 Task: Open Card Email Marketing Campaign Review in Board Voice of Customer Customer Feedback and Complaint Analysis and Reporting to Workspace Alternative Dispute Resolution Services and add a team member Softage.1@softage.net, a label Blue, a checklist Organic Farming, an attachment from your computer, a color Blue and finally, add a card description 'Create and send out employee satisfaction survey on workplace culture' and a comment 'Given the potential impact of this task on our company environmental impact, let us ensure that we approach it with a sense of sustainability and responsibility.'. Add a start date 'Jan 09, 1900' with a due date 'Jan 16, 1900'
Action: Mouse moved to (64, 300)
Screenshot: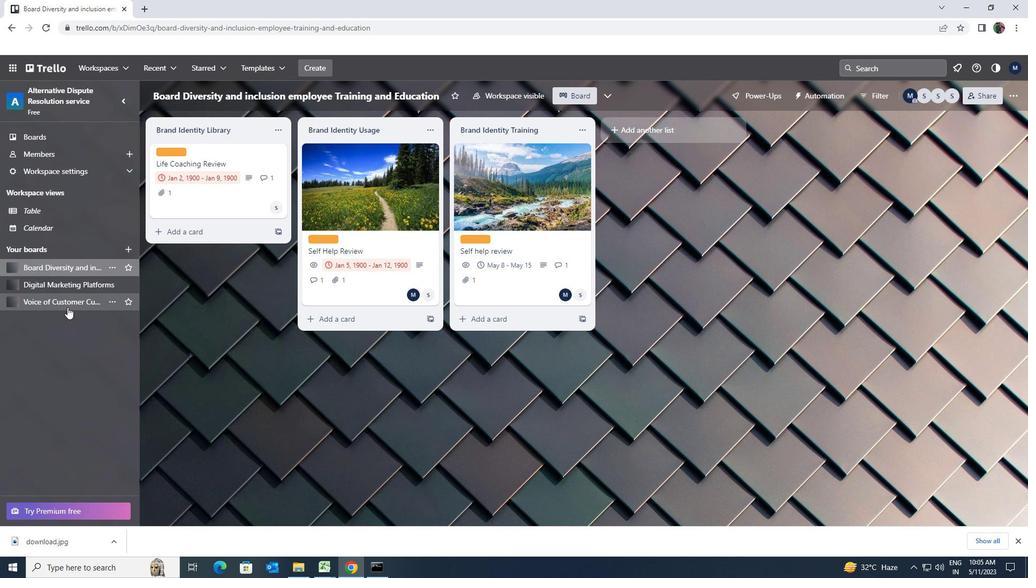 
Action: Mouse pressed left at (64, 300)
Screenshot: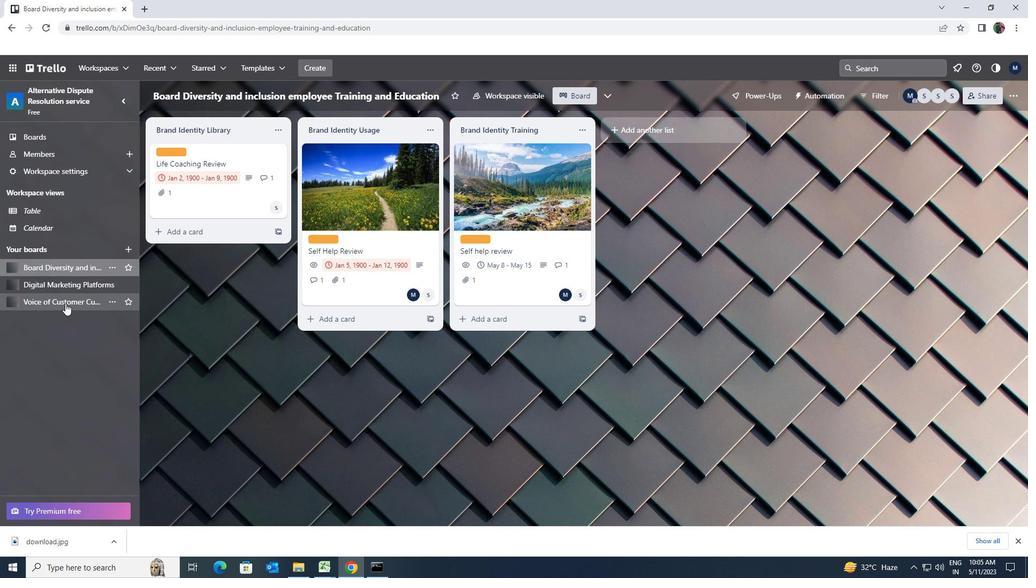 
Action: Mouse moved to (561, 156)
Screenshot: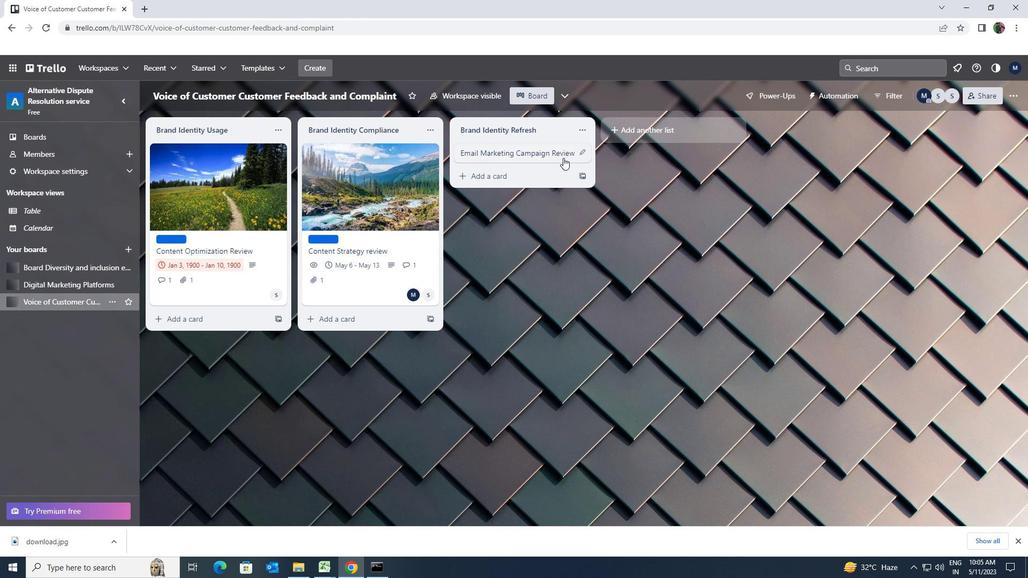 
Action: Mouse pressed left at (561, 156)
Screenshot: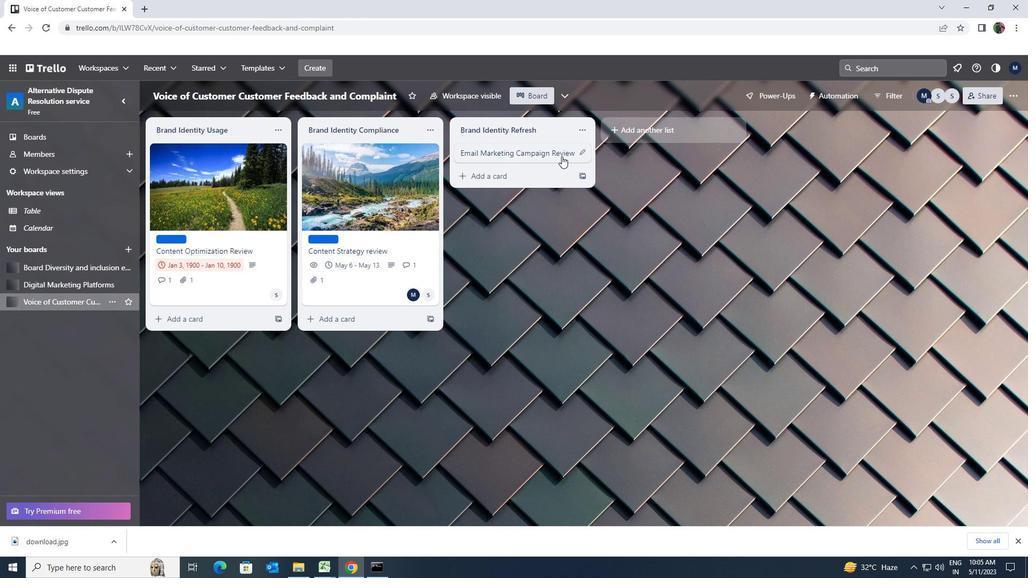 
Action: Mouse moved to (645, 153)
Screenshot: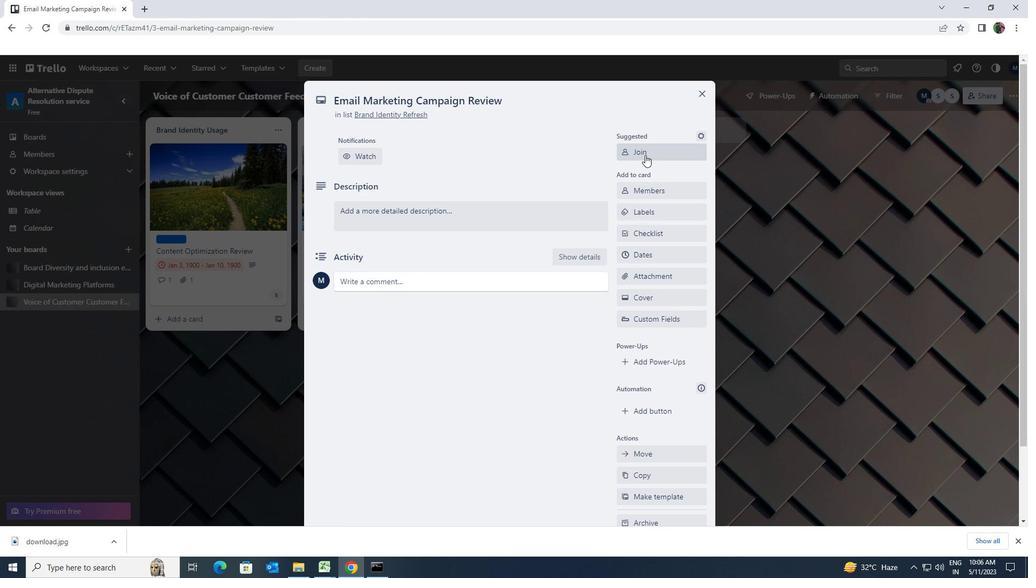 
Action: Mouse pressed left at (645, 153)
Screenshot: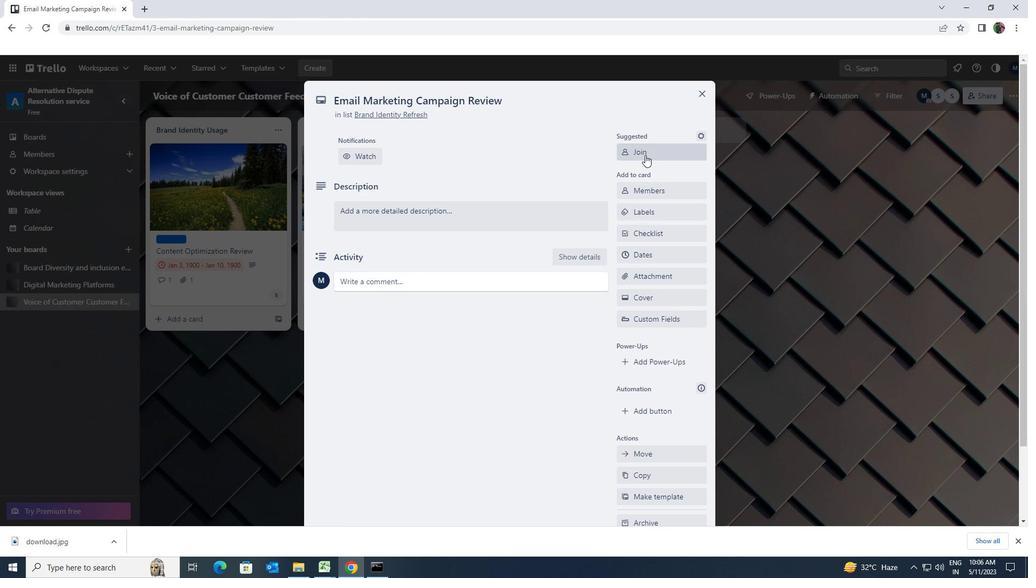 
Action: Mouse moved to (645, 153)
Screenshot: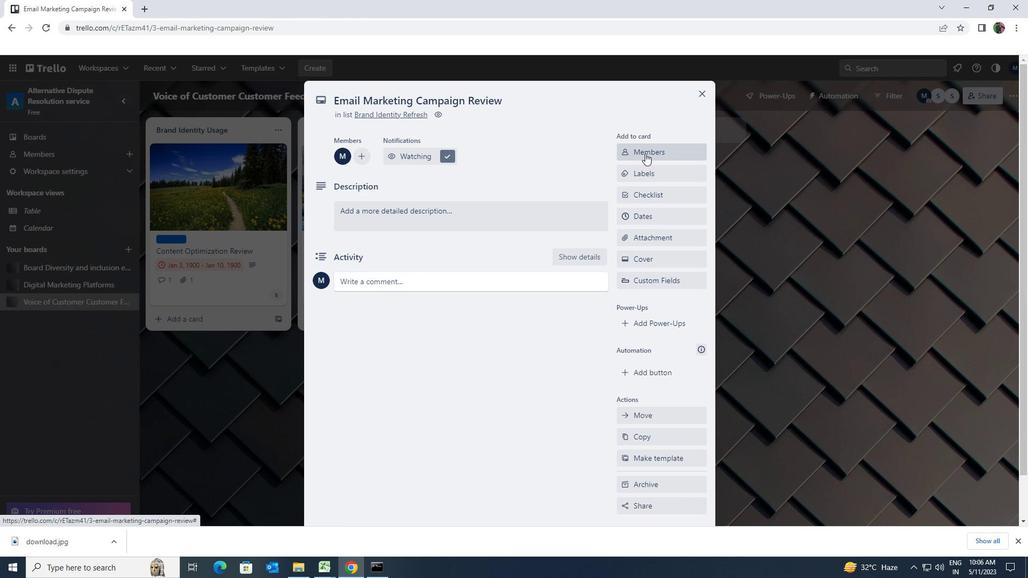 
Action: Mouse pressed left at (645, 153)
Screenshot: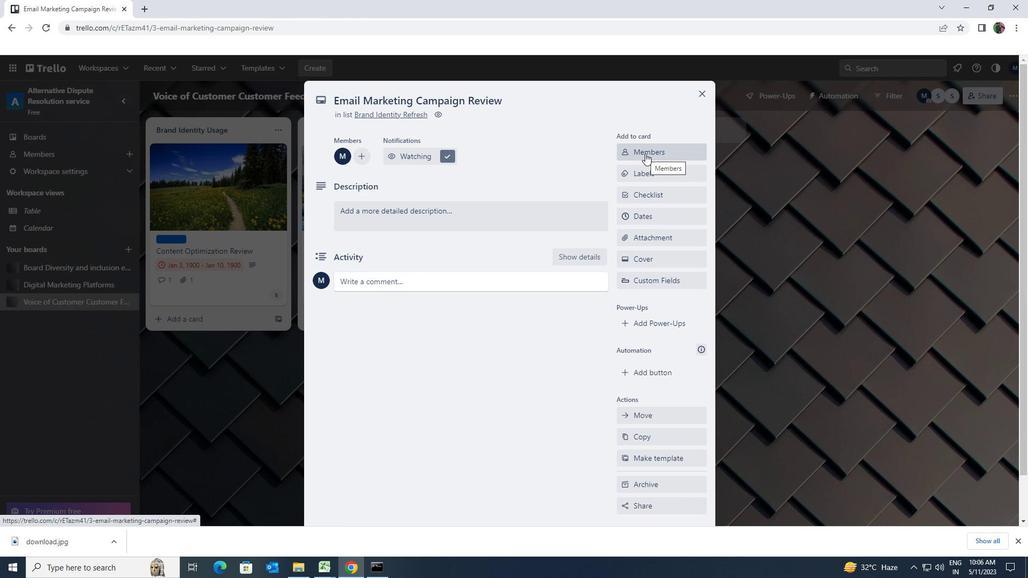 
Action: Key pressed <Key.shift>SOFTAGE.1<Key.shift>@SOFTAGE.NET
Screenshot: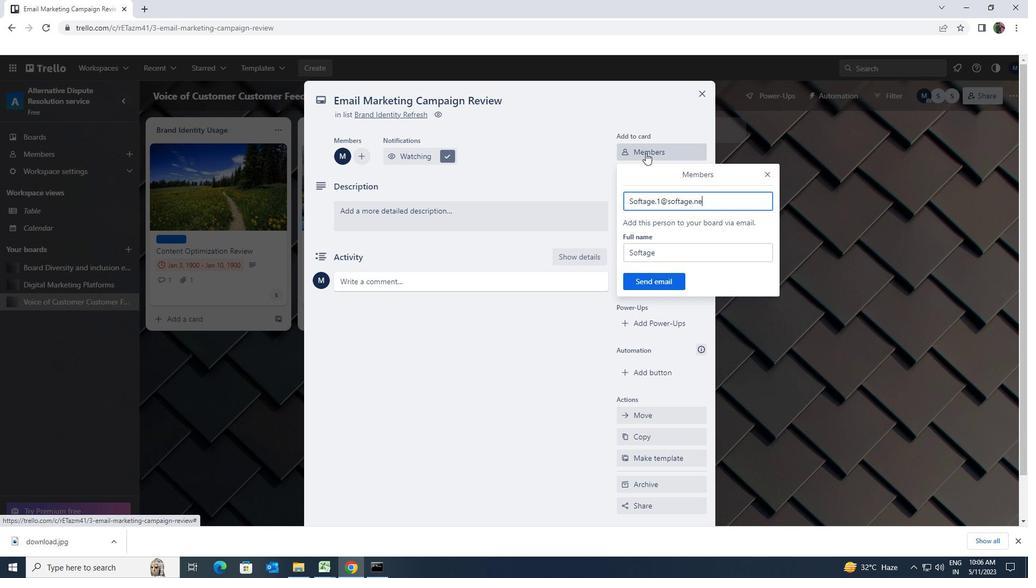 
Action: Mouse moved to (657, 275)
Screenshot: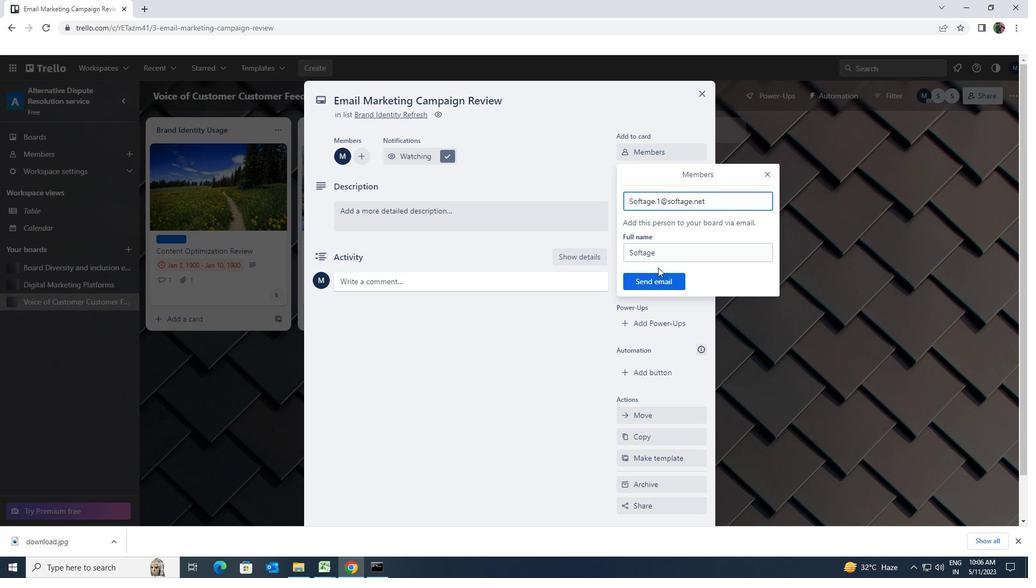 
Action: Mouse pressed left at (657, 275)
Screenshot: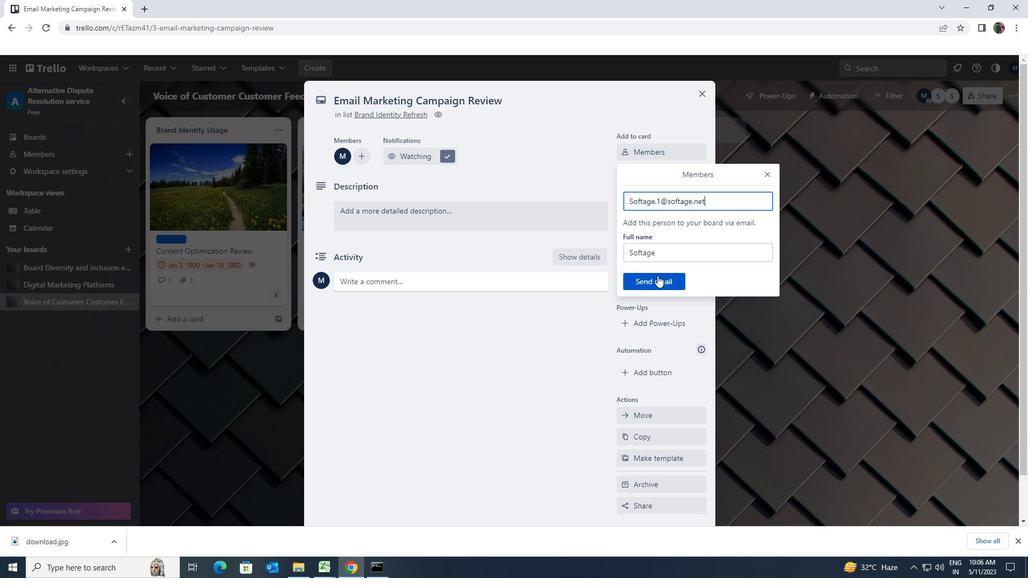 
Action: Mouse moved to (666, 175)
Screenshot: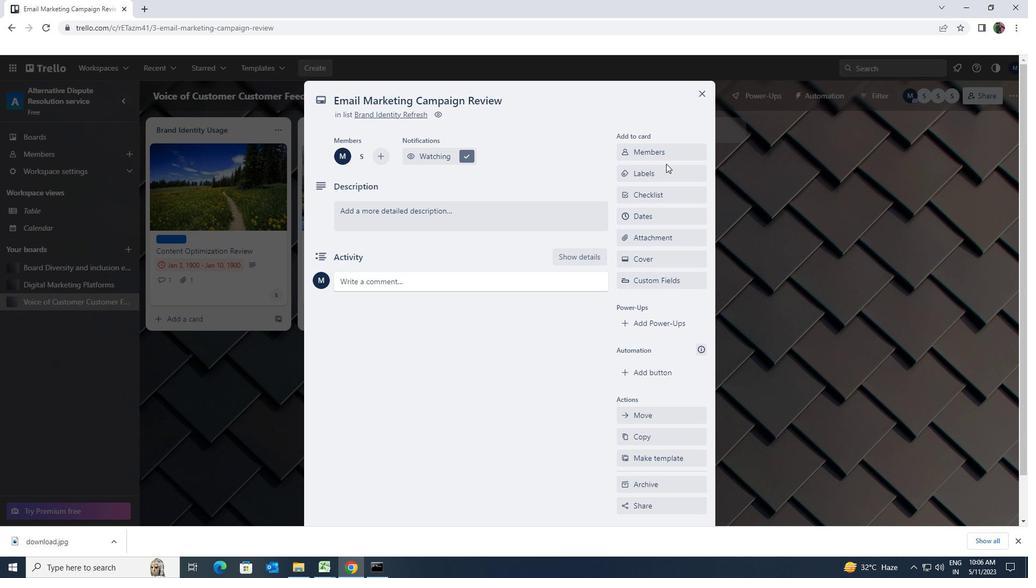 
Action: Mouse pressed left at (666, 175)
Screenshot: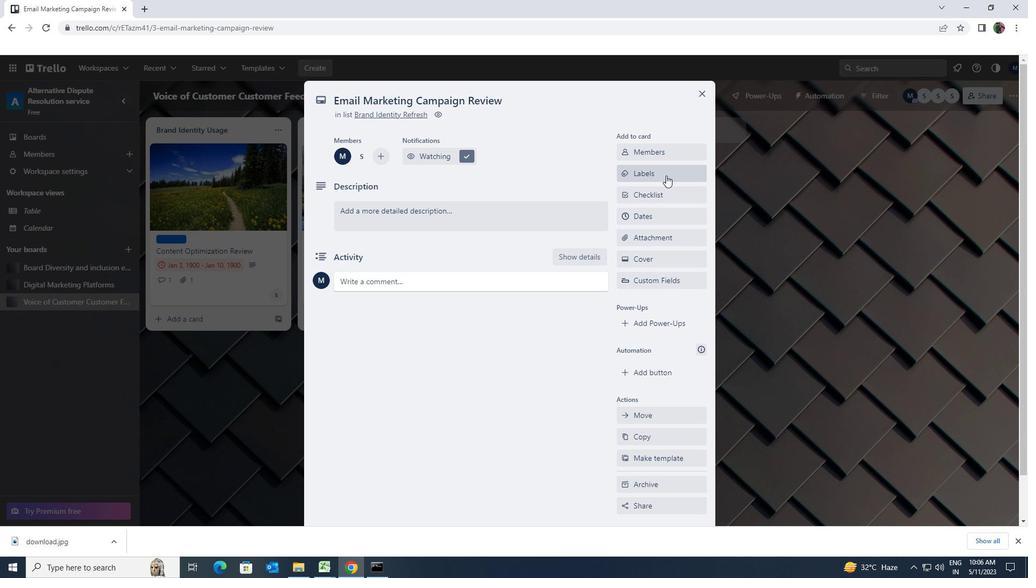 
Action: Mouse moved to (680, 397)
Screenshot: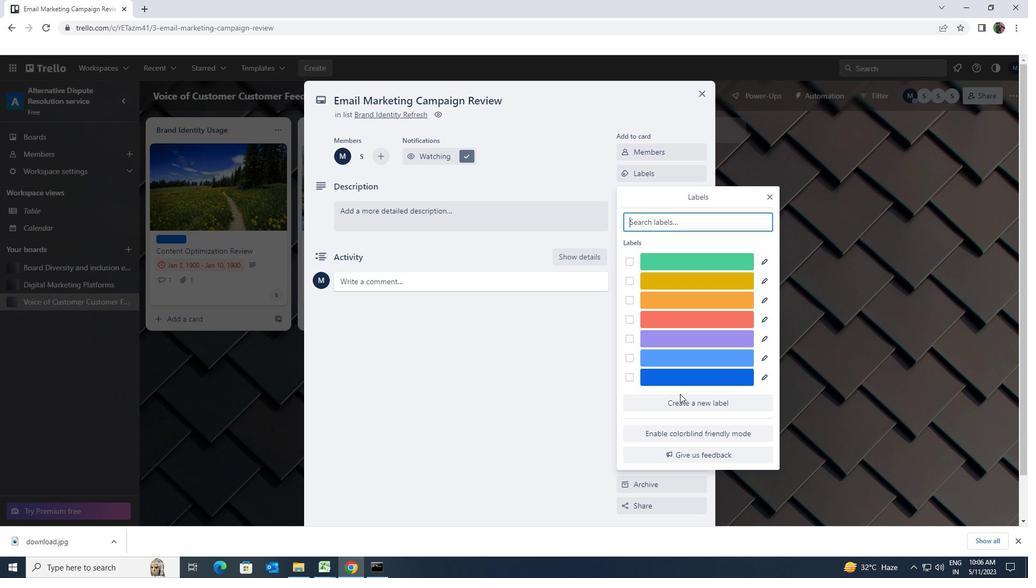 
Action: Mouse pressed left at (680, 397)
Screenshot: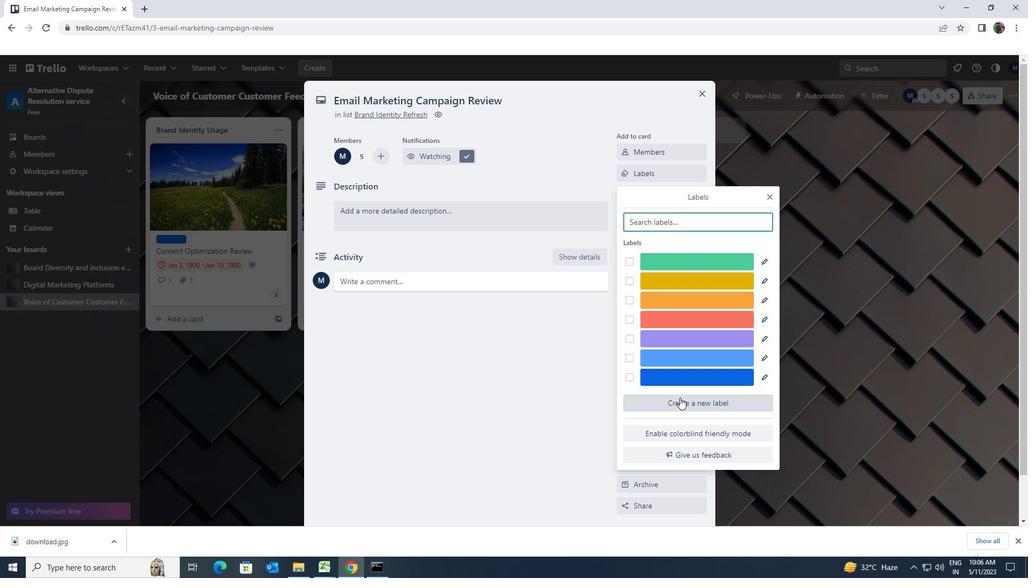 
Action: Mouse moved to (641, 420)
Screenshot: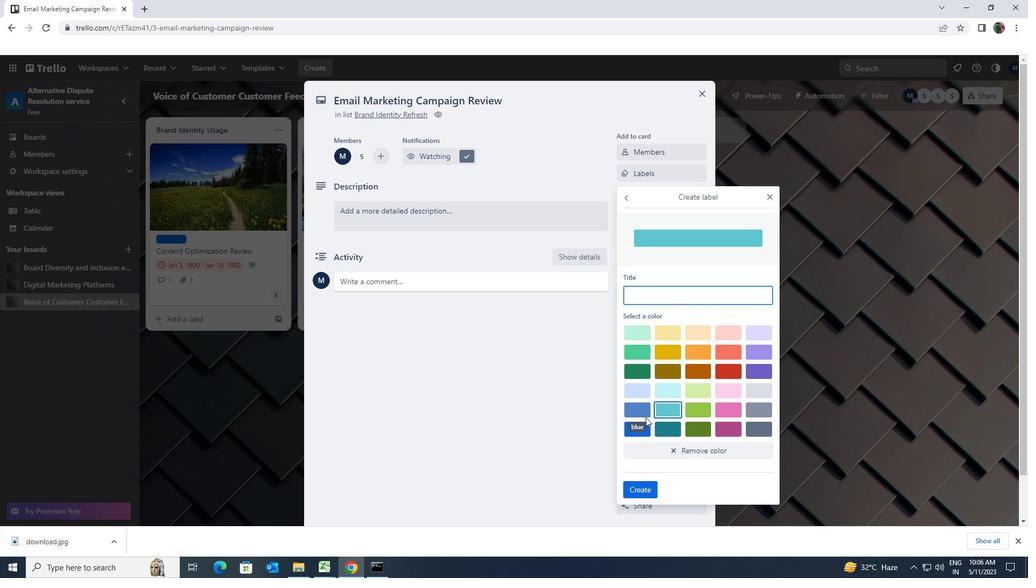
Action: Mouse pressed left at (641, 420)
Screenshot: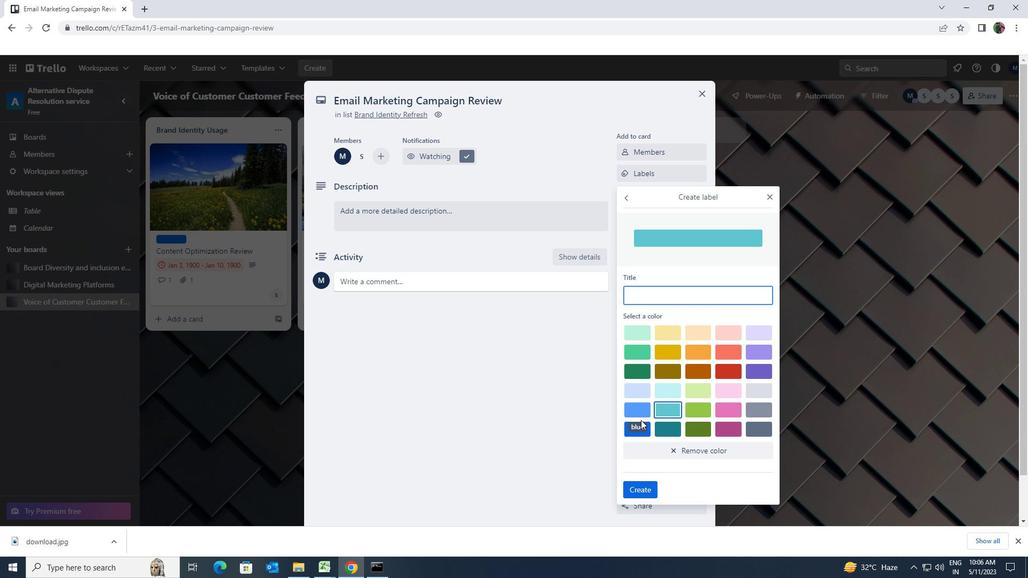 
Action: Mouse moved to (640, 430)
Screenshot: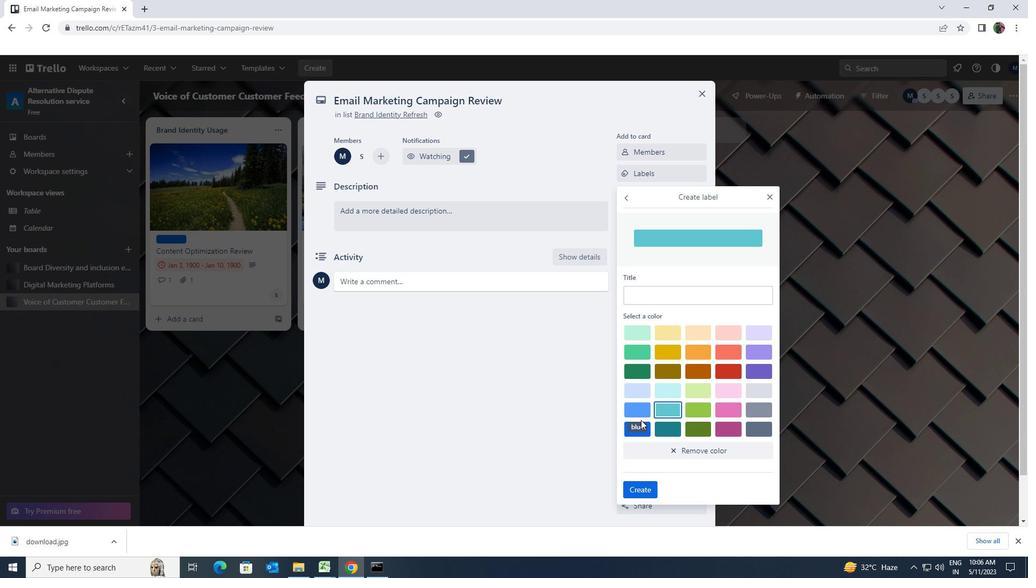 
Action: Mouse pressed left at (640, 430)
Screenshot: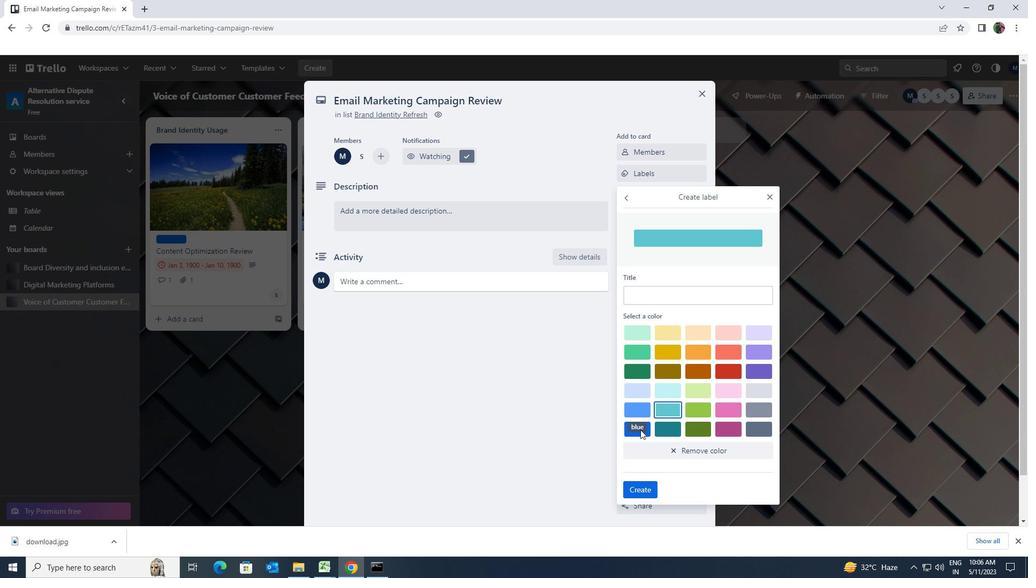 
Action: Mouse moved to (646, 430)
Screenshot: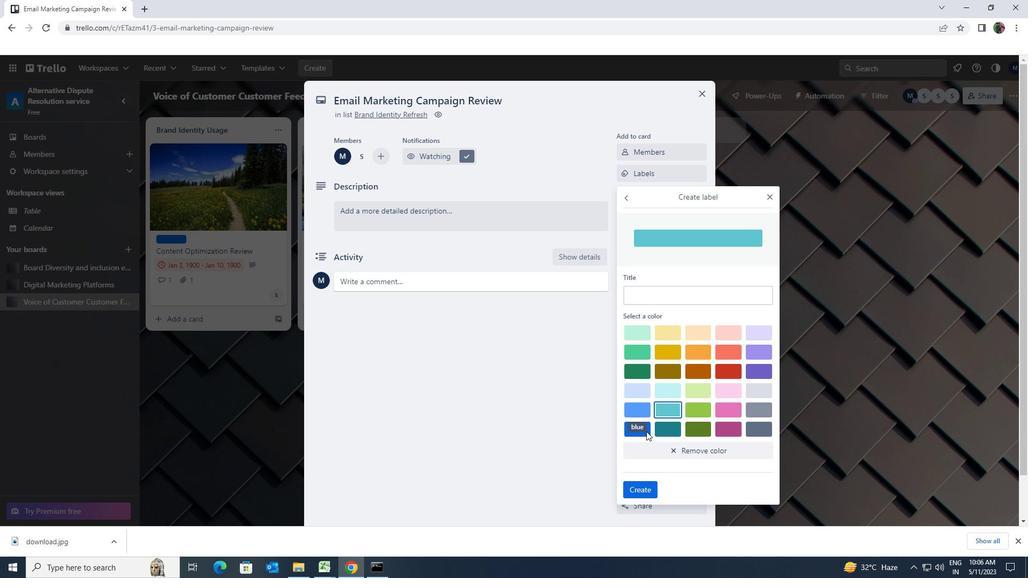 
Action: Mouse pressed left at (646, 430)
Screenshot: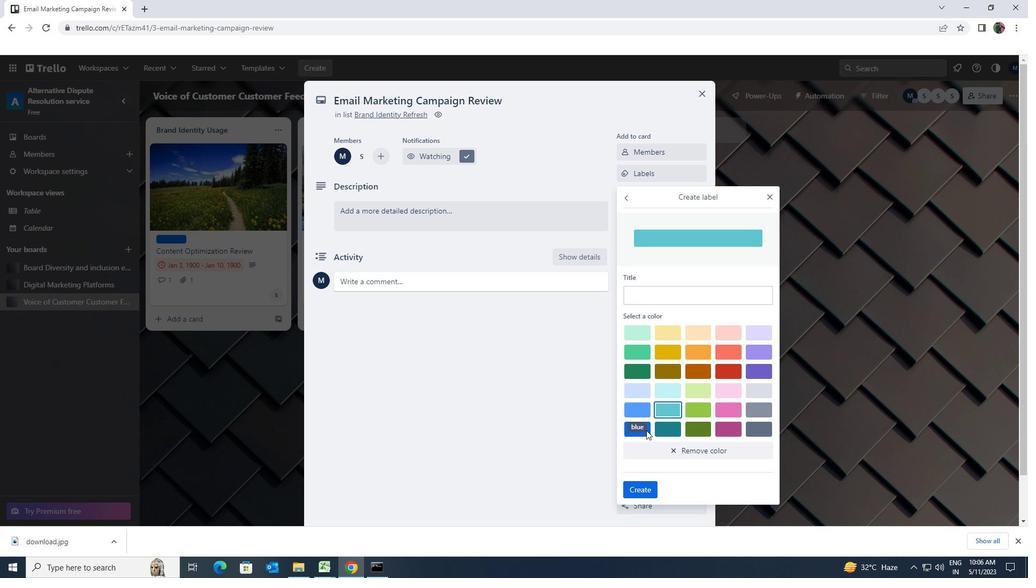 
Action: Mouse moved to (639, 430)
Screenshot: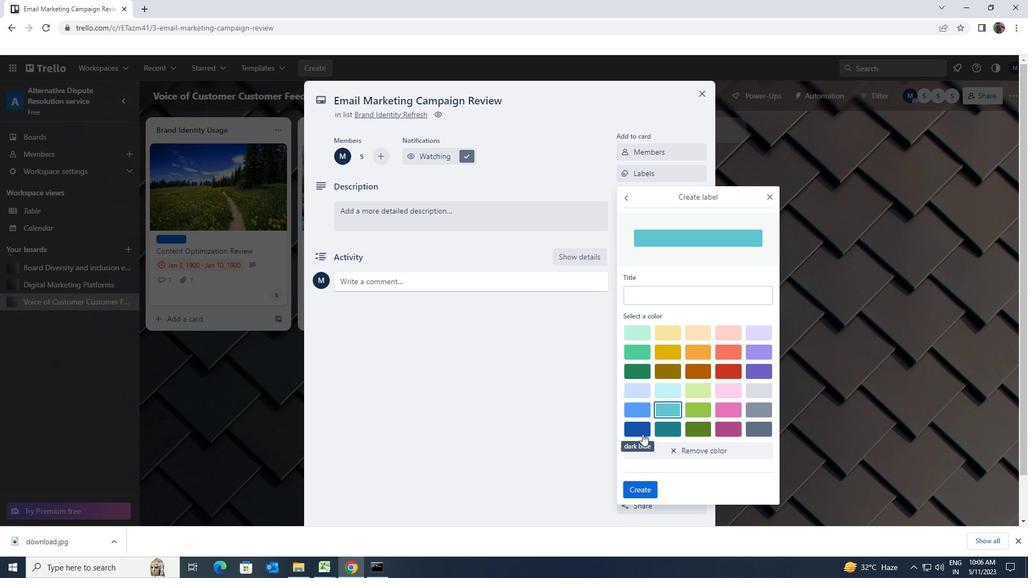 
Action: Mouse pressed left at (639, 430)
Screenshot: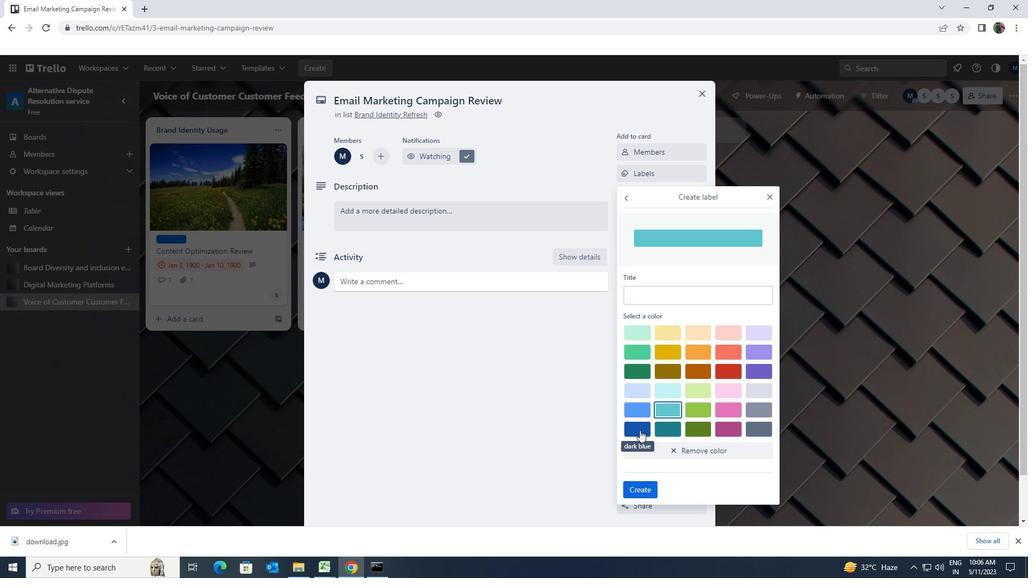 
Action: Mouse moved to (642, 485)
Screenshot: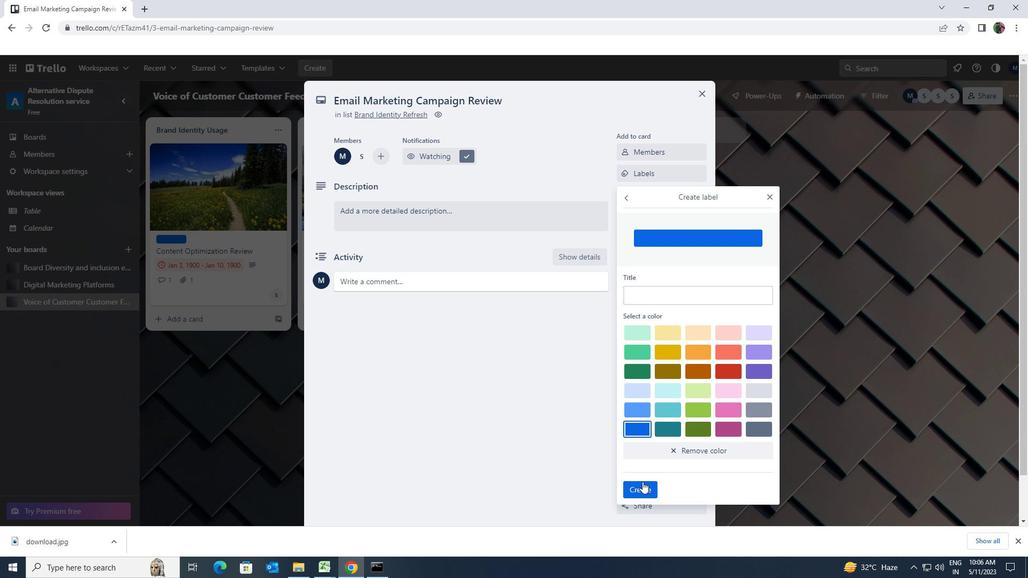 
Action: Mouse pressed left at (642, 485)
Screenshot: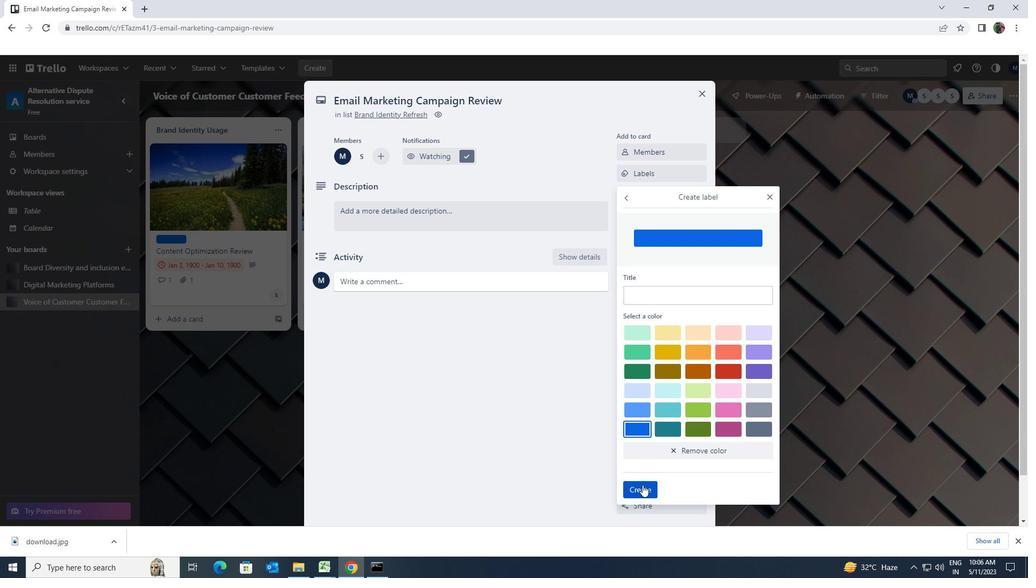 
Action: Mouse moved to (768, 198)
Screenshot: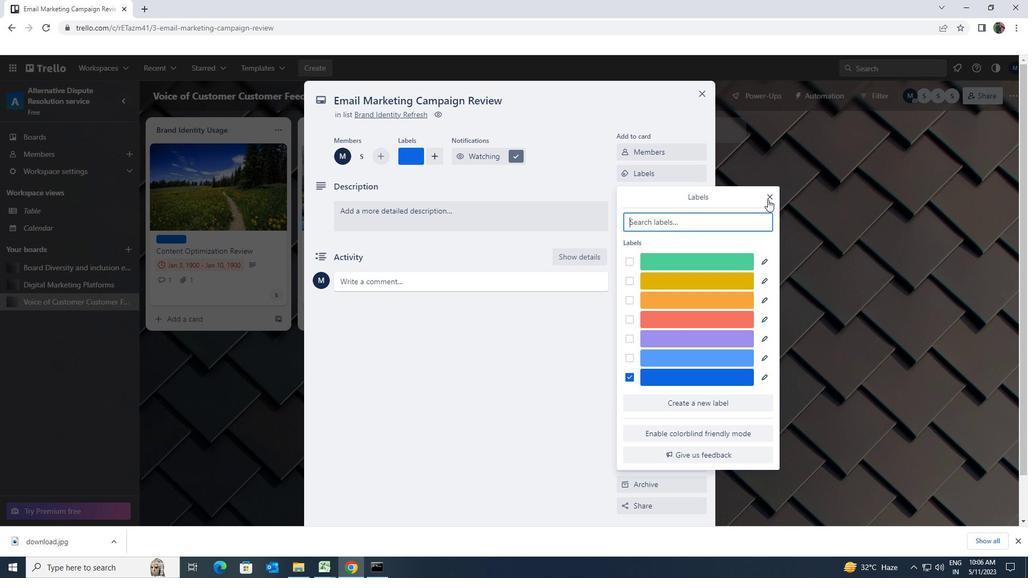 
Action: Mouse pressed left at (768, 198)
Screenshot: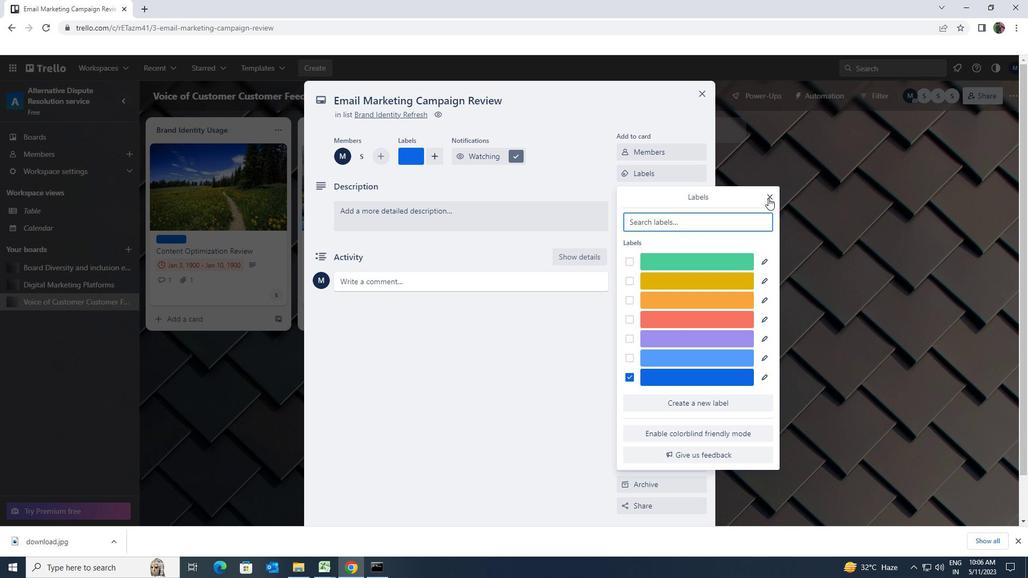 
Action: Mouse moved to (685, 195)
Screenshot: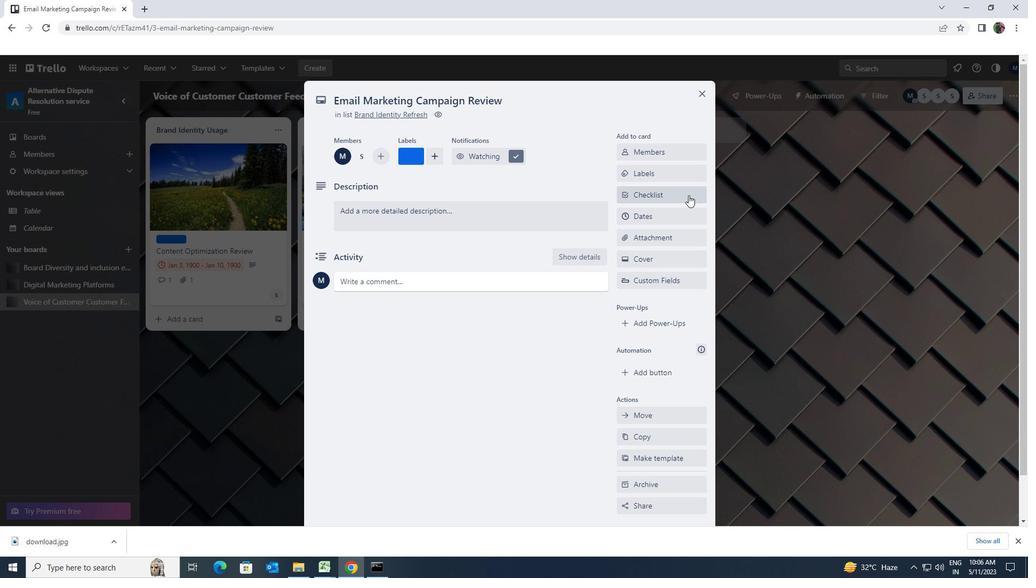 
Action: Mouse pressed left at (685, 195)
Screenshot: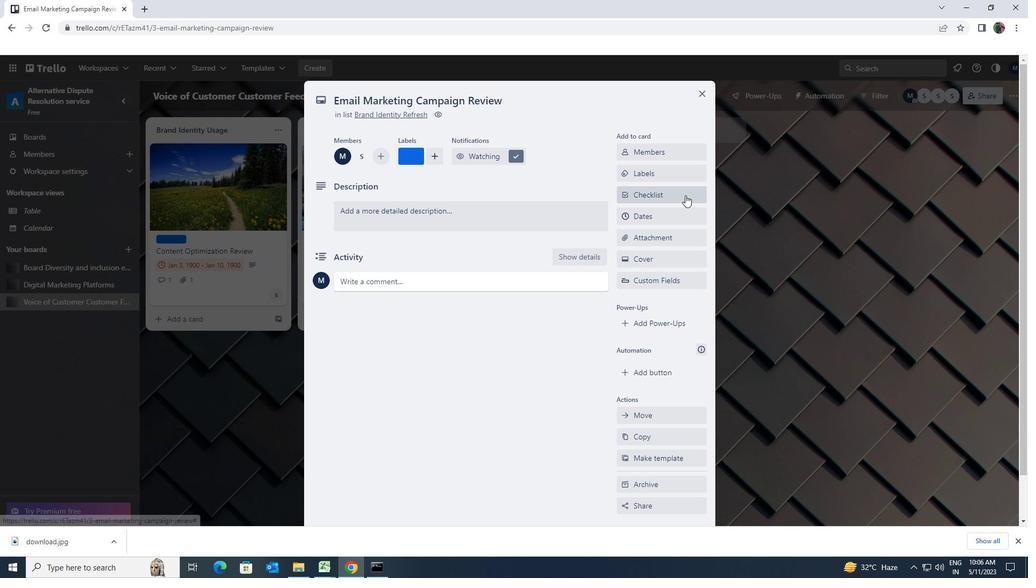 
Action: Key pressed <Key.shift>ORAGNIC<Key.space><Key.shift>FARMING
Screenshot: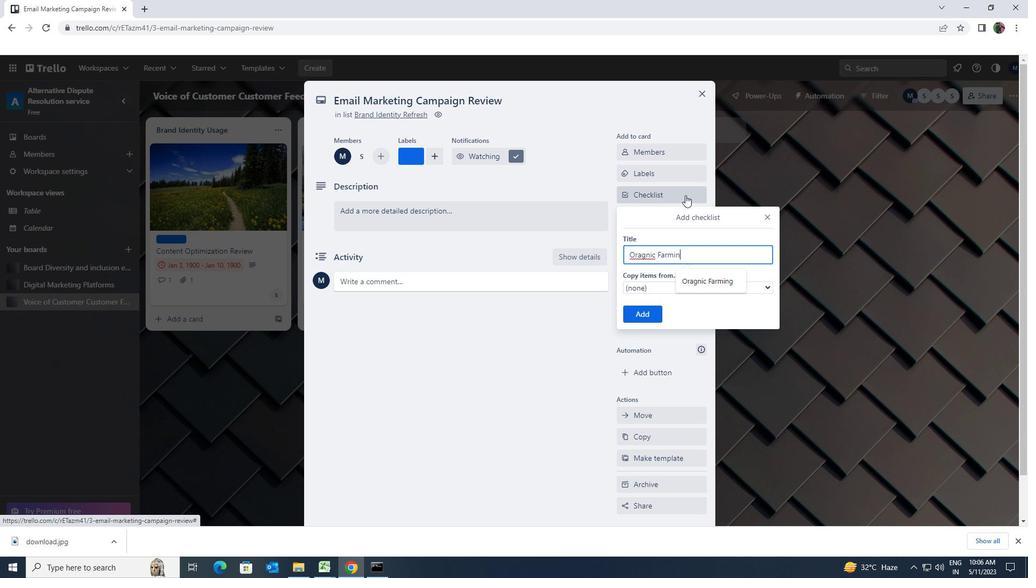 
Action: Mouse moved to (650, 312)
Screenshot: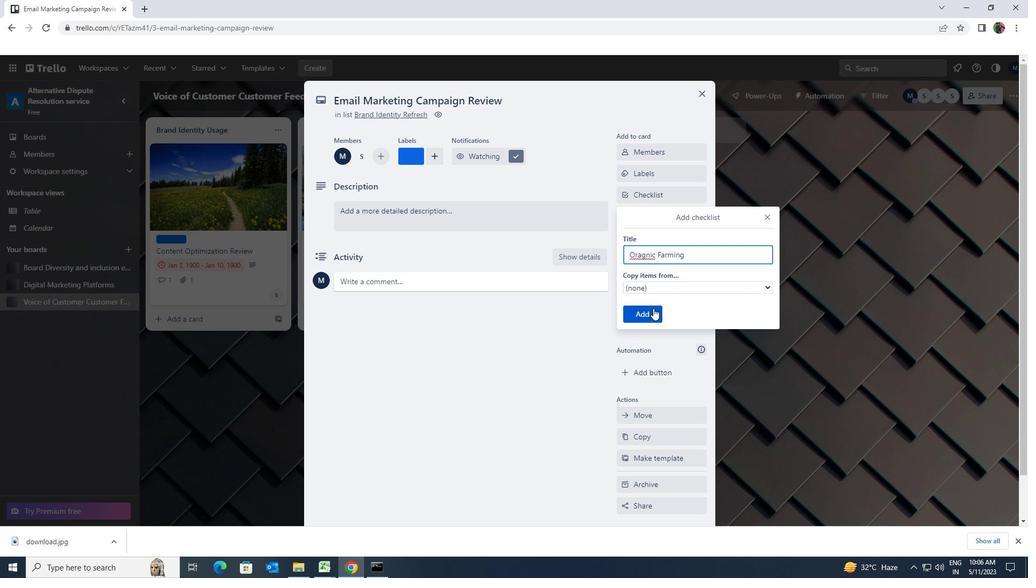 
Action: Mouse pressed left at (650, 312)
Screenshot: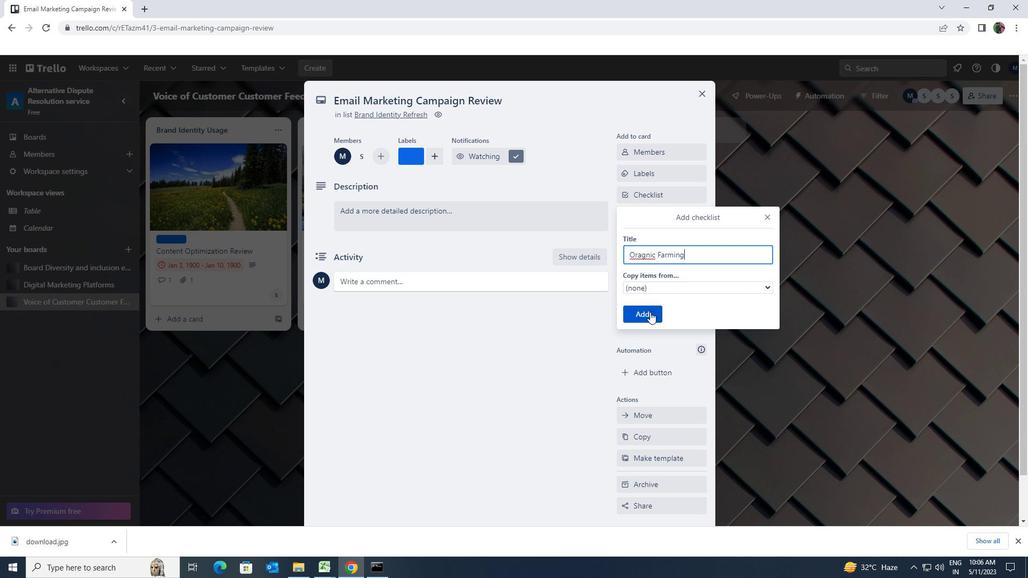 
Action: Mouse moved to (651, 235)
Screenshot: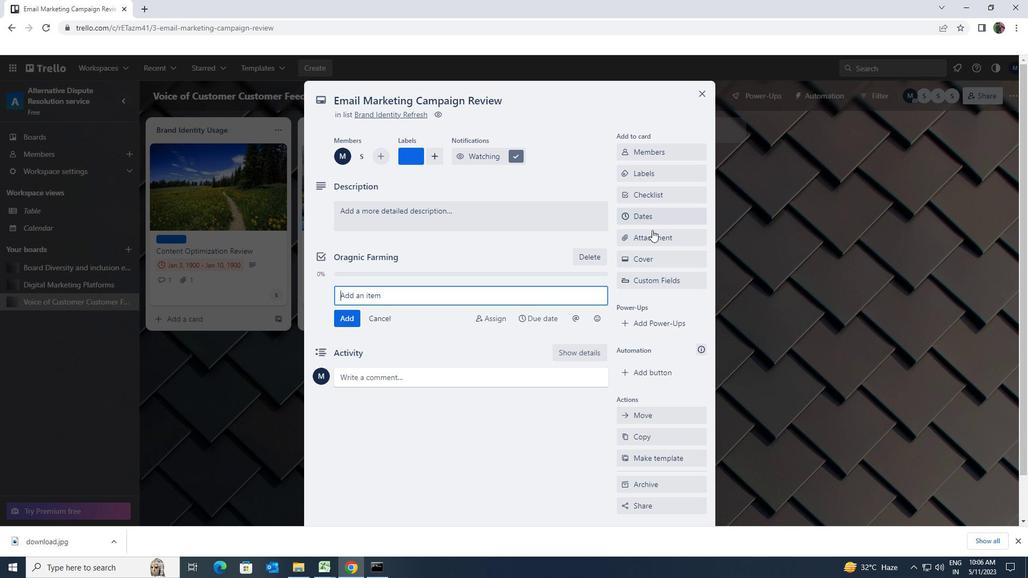 
Action: Mouse pressed left at (651, 235)
Screenshot: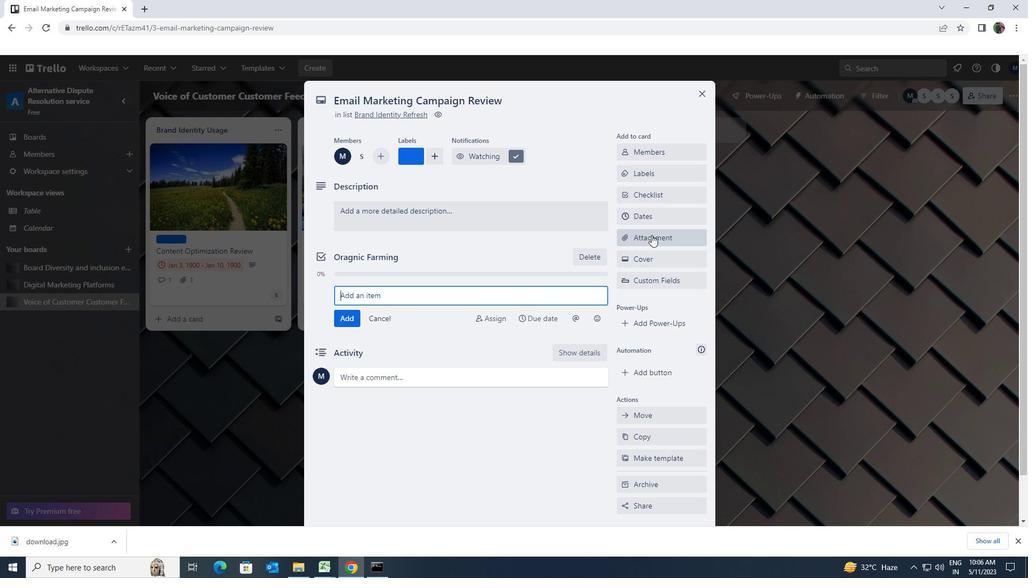 
Action: Mouse moved to (645, 277)
Screenshot: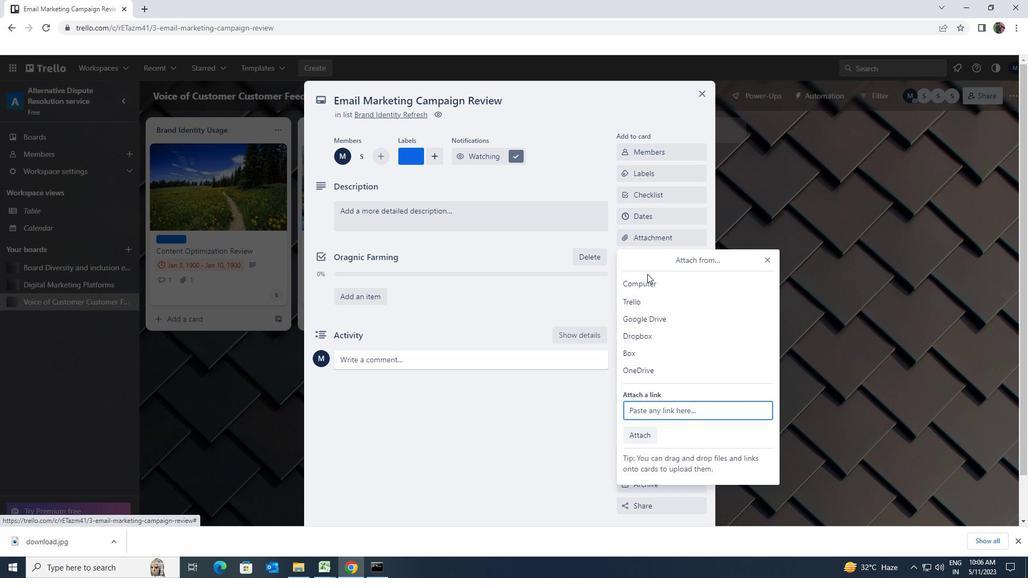 
Action: Mouse pressed left at (645, 277)
Screenshot: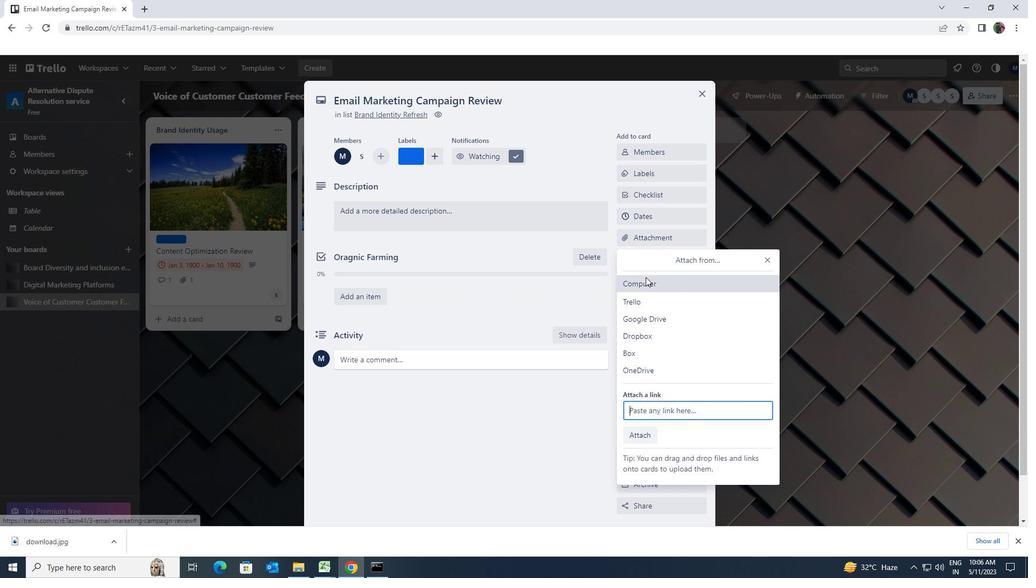 
Action: Mouse moved to (294, 93)
Screenshot: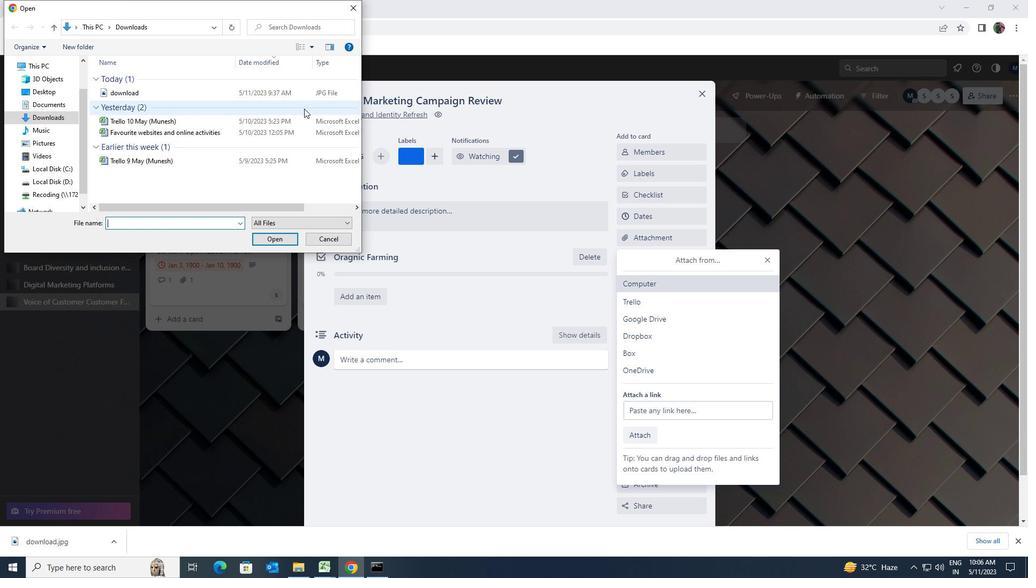 
Action: Mouse pressed left at (294, 93)
Screenshot: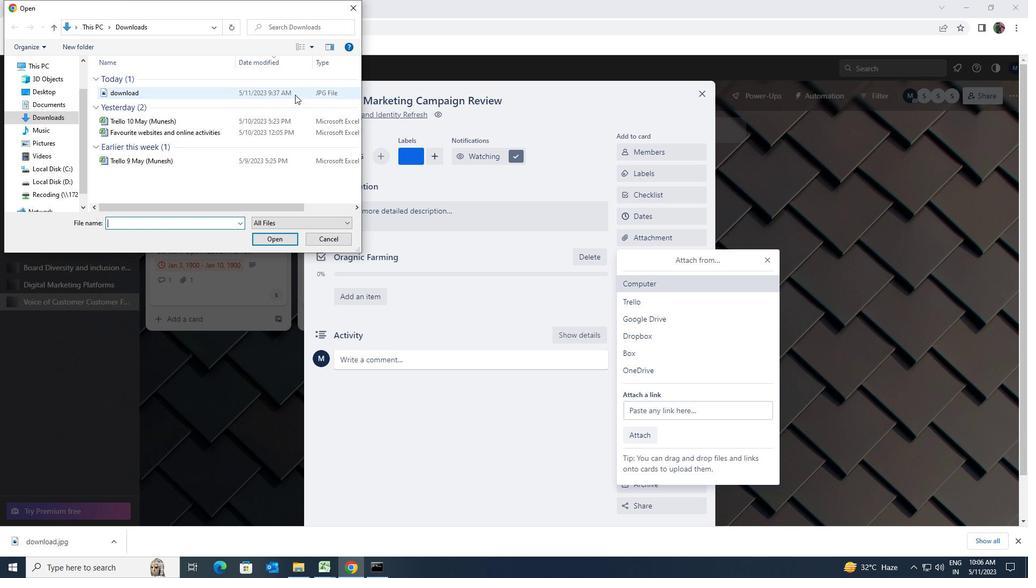 
Action: Mouse moved to (276, 240)
Screenshot: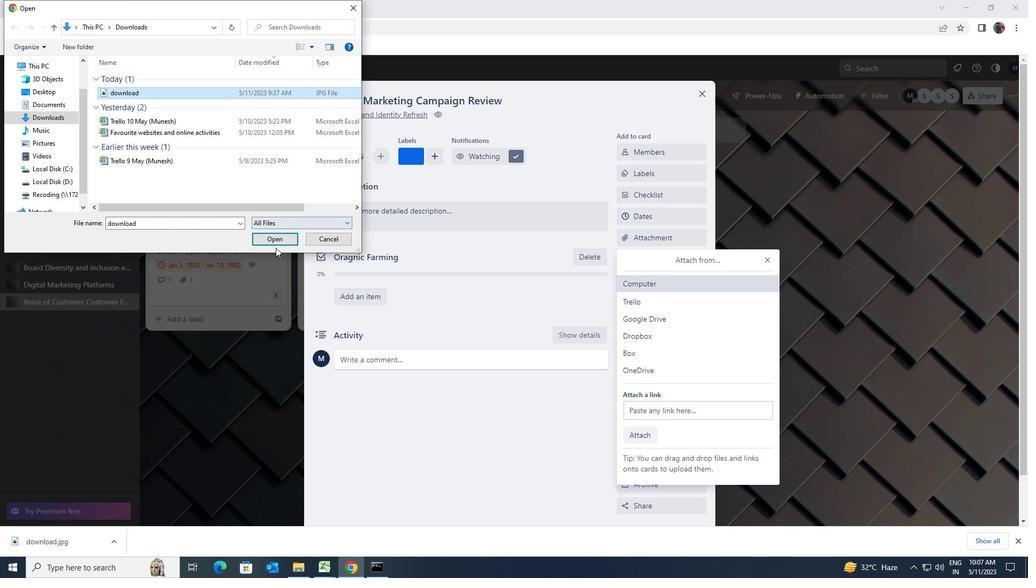 
Action: Mouse pressed left at (276, 240)
Screenshot: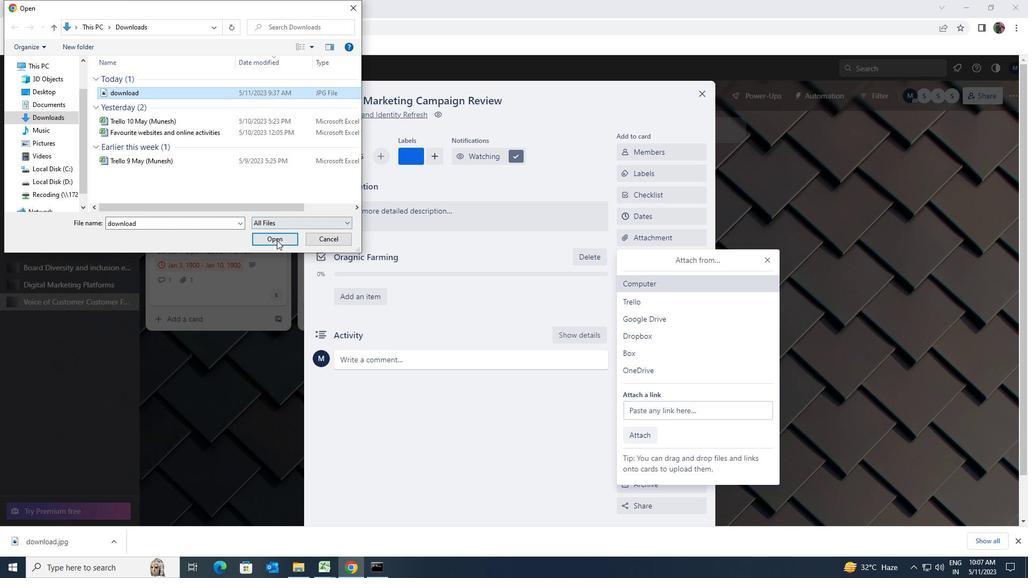 
Action: Mouse moved to (356, 300)
Screenshot: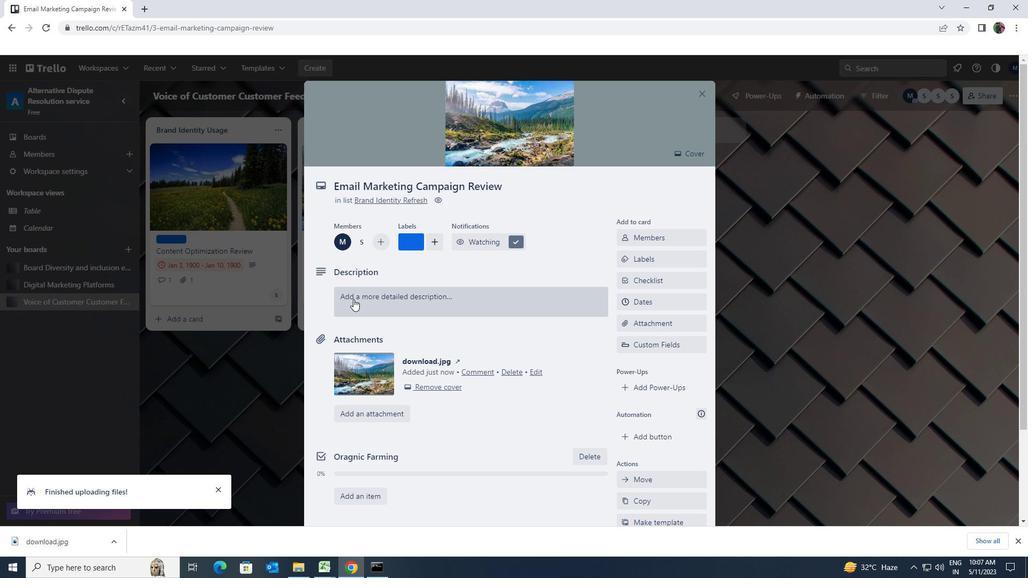 
Action: Mouse pressed left at (356, 300)
Screenshot: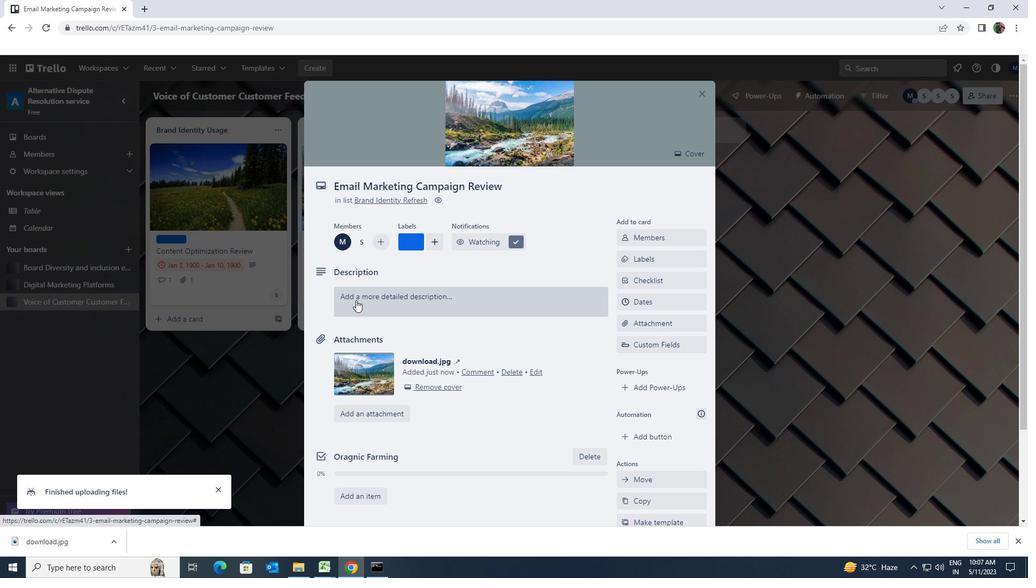 
Action: Key pressed <Key.shift><Key.shift>CREATE<Key.space>AND<Key.space><Key.shift>SEND<Key.space>OUT<Key.space>EMPLOYEE<Key.space>SATISFICATION<Key.space>SIRVEY<Key.space>ON<Key.space>WORKSPACE<Key.space><Key.shift>CULTURE
Screenshot: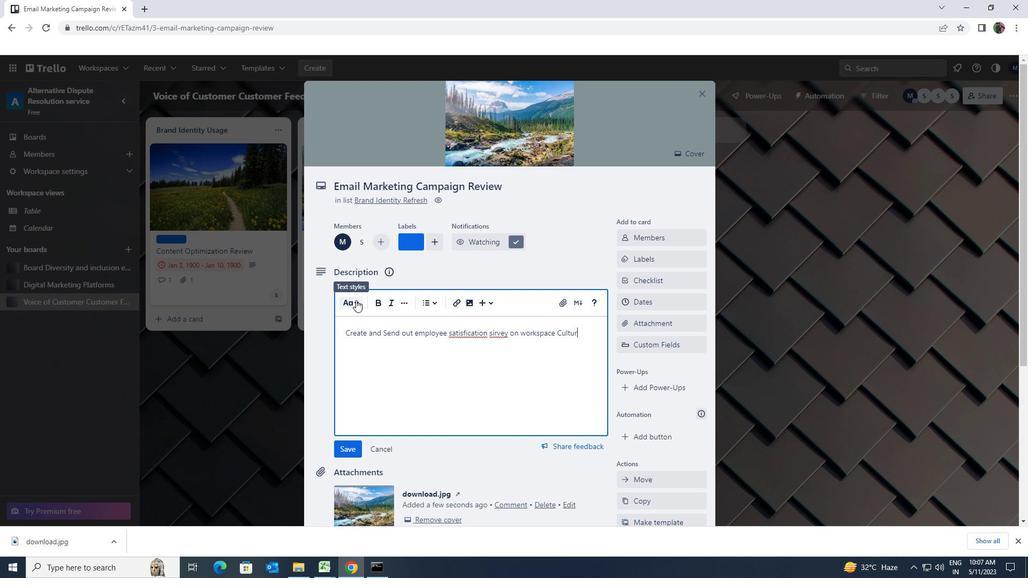 
Action: Mouse moved to (353, 446)
Screenshot: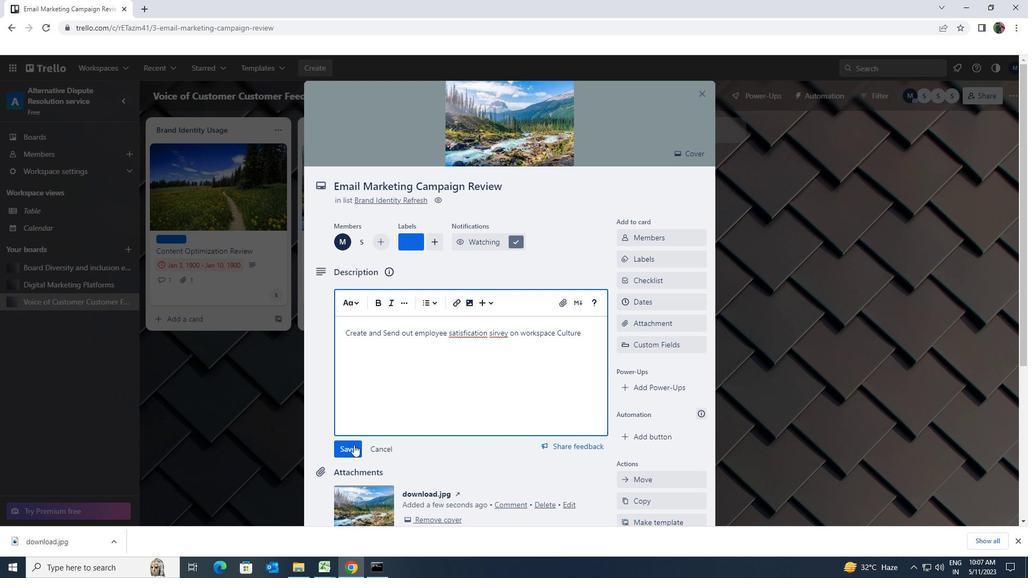 
Action: Mouse pressed left at (353, 446)
Screenshot: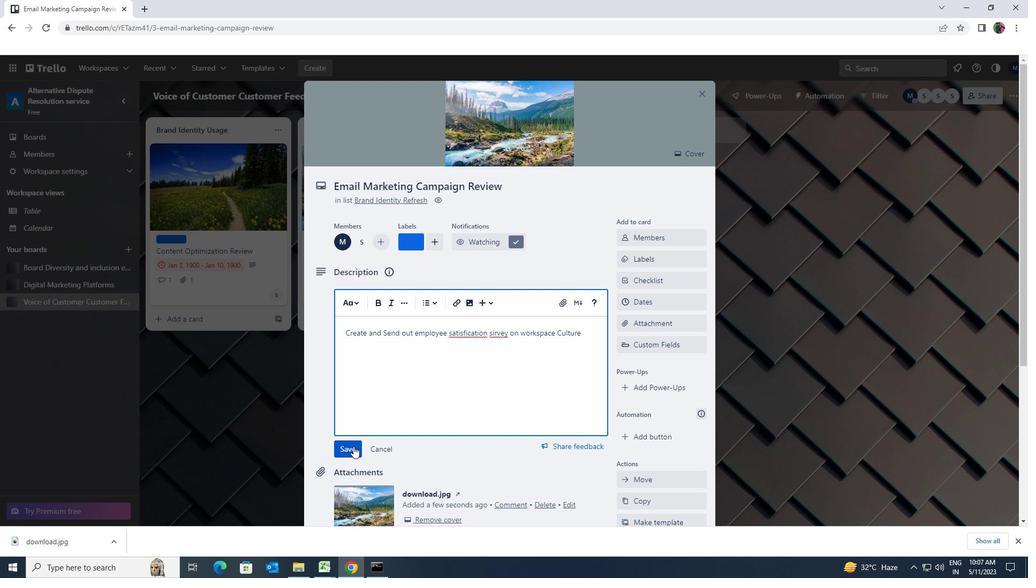 
Action: Mouse moved to (445, 420)
Screenshot: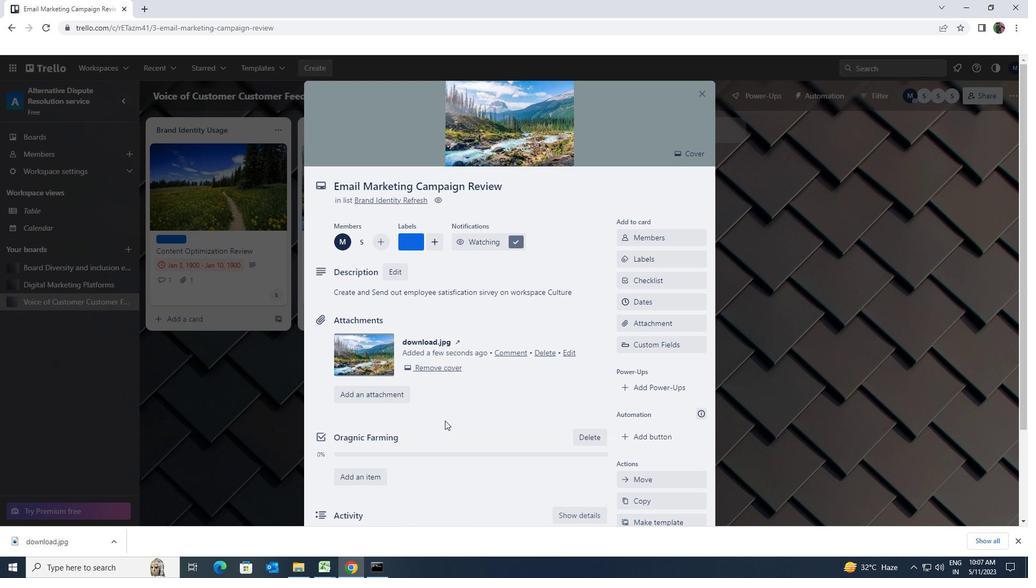 
Action: Mouse scrolled (445, 419) with delta (0, 0)
Screenshot: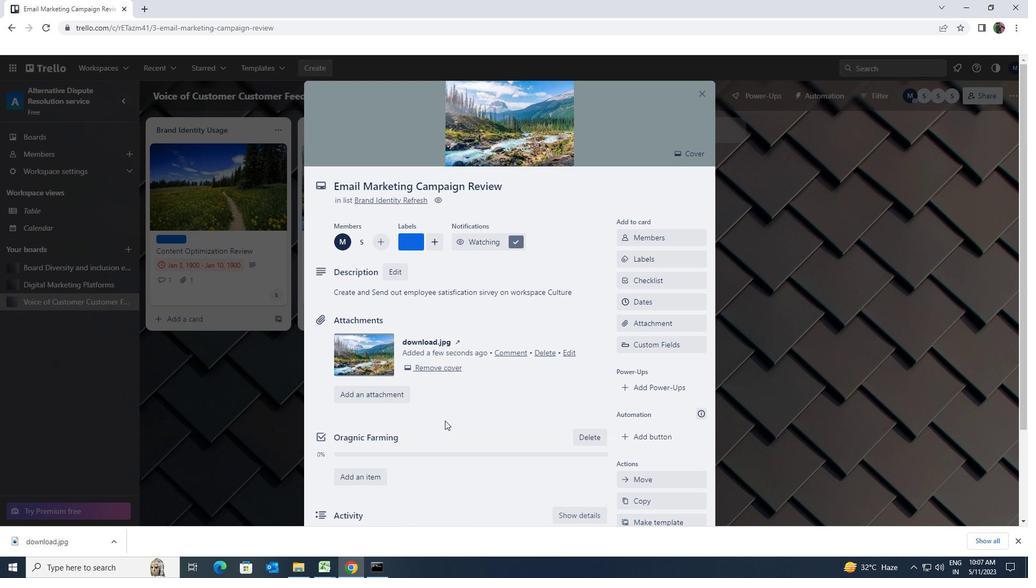 
Action: Mouse scrolled (445, 419) with delta (0, 0)
Screenshot: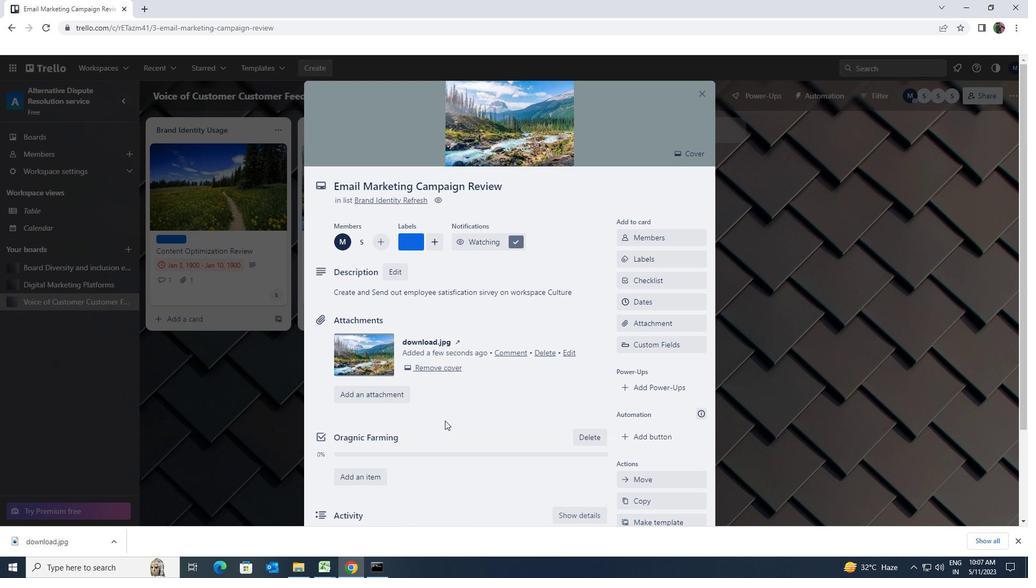 
Action: Mouse scrolled (445, 419) with delta (0, 0)
Screenshot: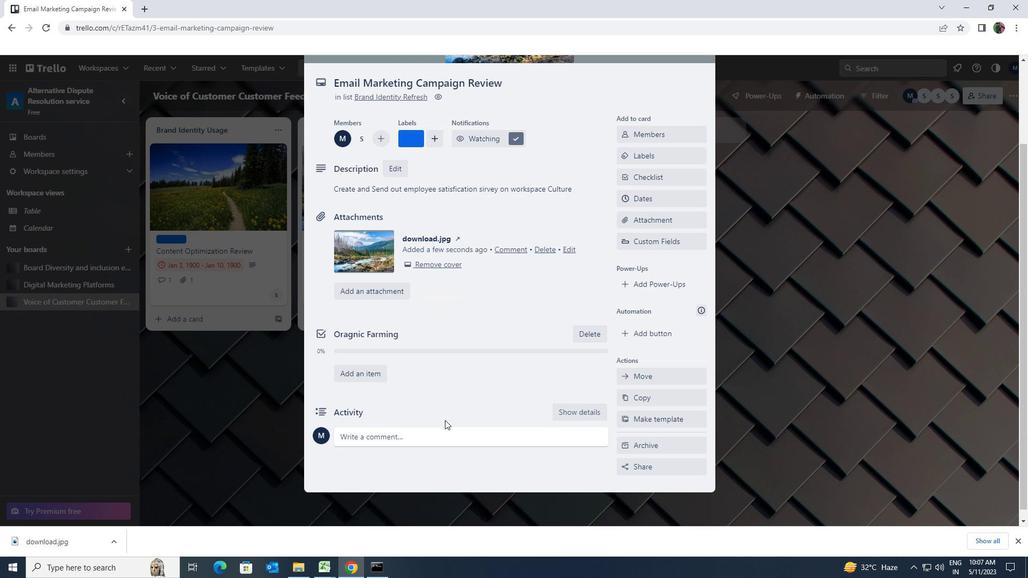 
Action: Mouse moved to (447, 428)
Screenshot: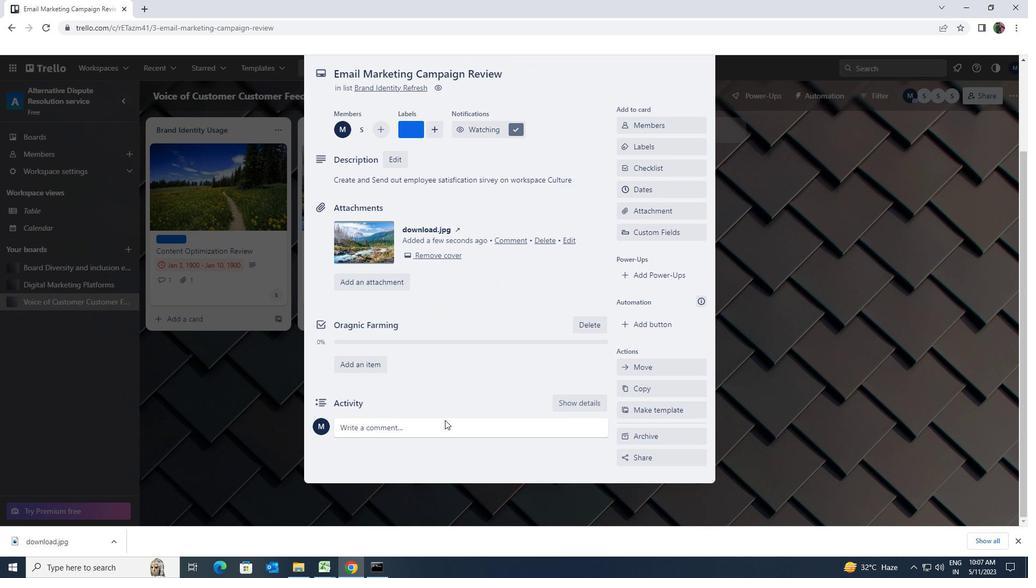 
Action: Mouse pressed left at (447, 428)
Screenshot: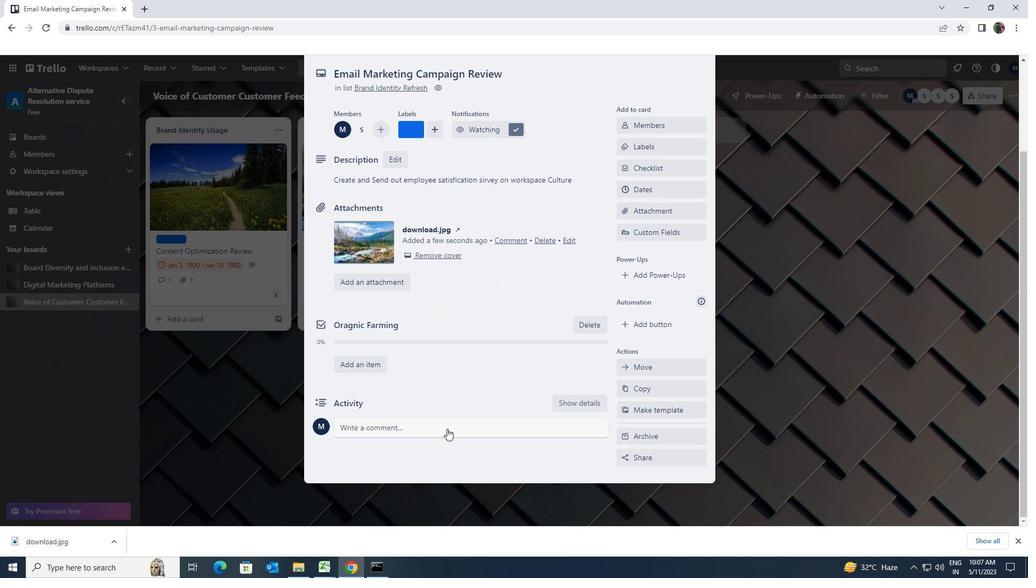 
Action: Key pressed <Key.shift>THE<Key.space><Key.shift>POTENTIAL<Key.space>IMPACT<Key.space>OF<Key.space>THIS<Key.space>TASK<Key.space>ON<Key.space>OUR<Key.space>COMPANY<Key.space>ENVIROMENTAL<Key.space>IMPACT<Key.space>LET<Key.space>US<Key.space>EMPLOYEE<Key.space>SATISFICATION<Key.space>SENS<Key.space>E<Key.space><Key.backspace><Key.backspace><Key.backspace>E<Key.space>OF<Key.space>SUSTAINBILITY<Key.space>AND<Key.space>RESPONSIBILITY<Key.space>
Screenshot: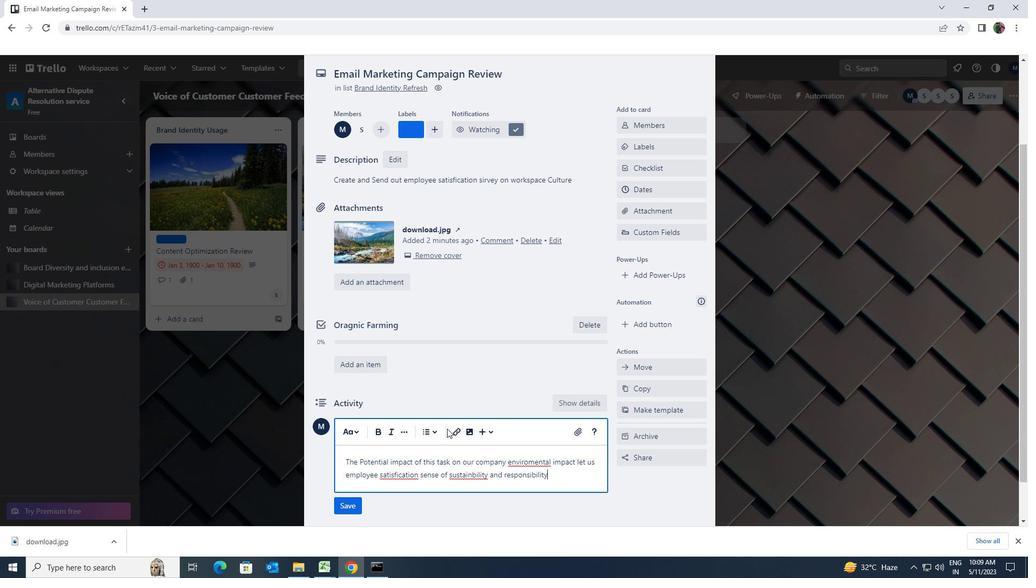 
Action: Mouse moved to (356, 501)
Screenshot: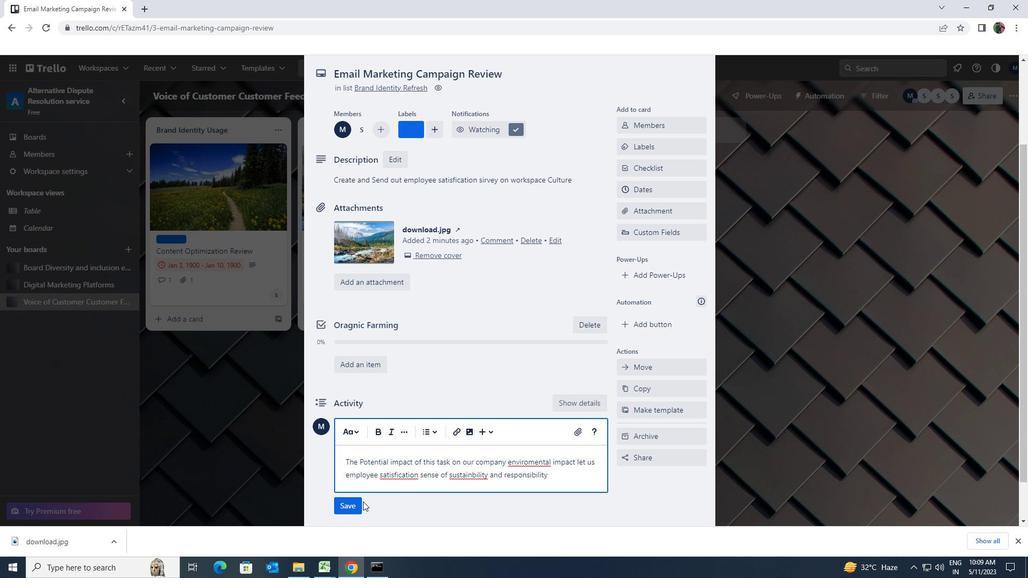 
Action: Mouse pressed left at (356, 501)
Screenshot: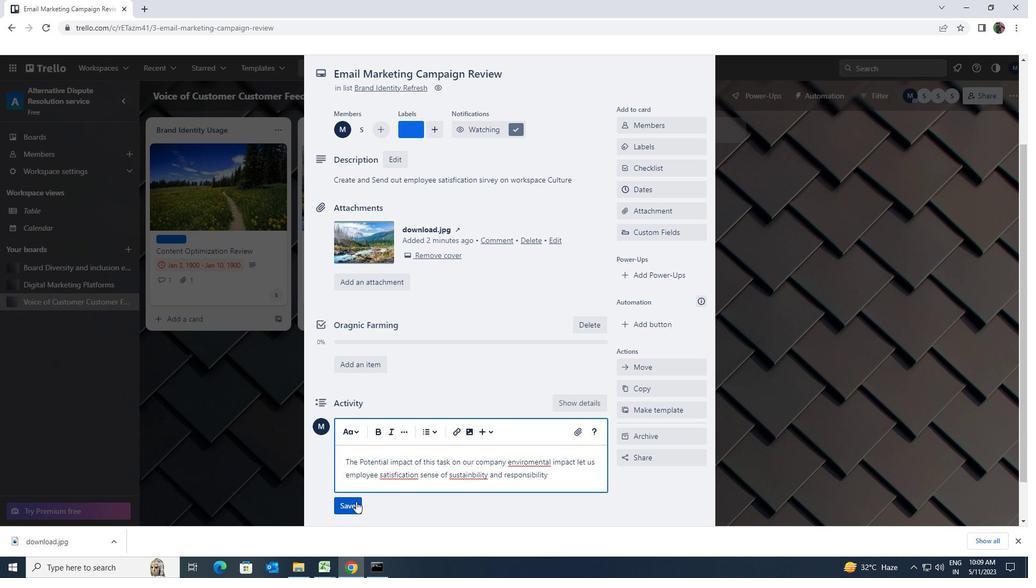 
Action: Mouse moved to (388, 478)
Screenshot: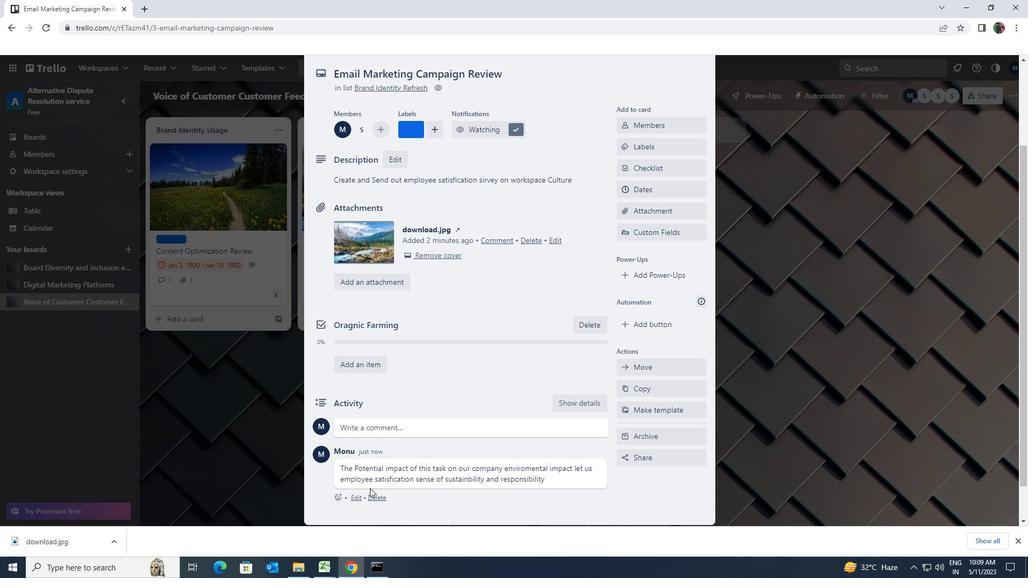 
Action: Mouse scrolled (388, 479) with delta (0, 0)
Screenshot: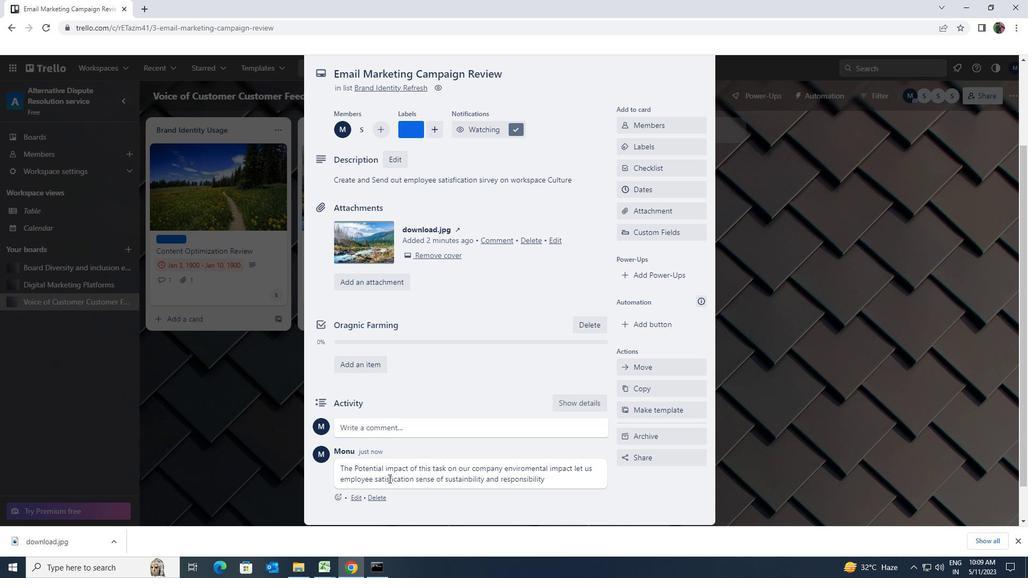 
Action: Mouse moved to (627, 241)
Screenshot: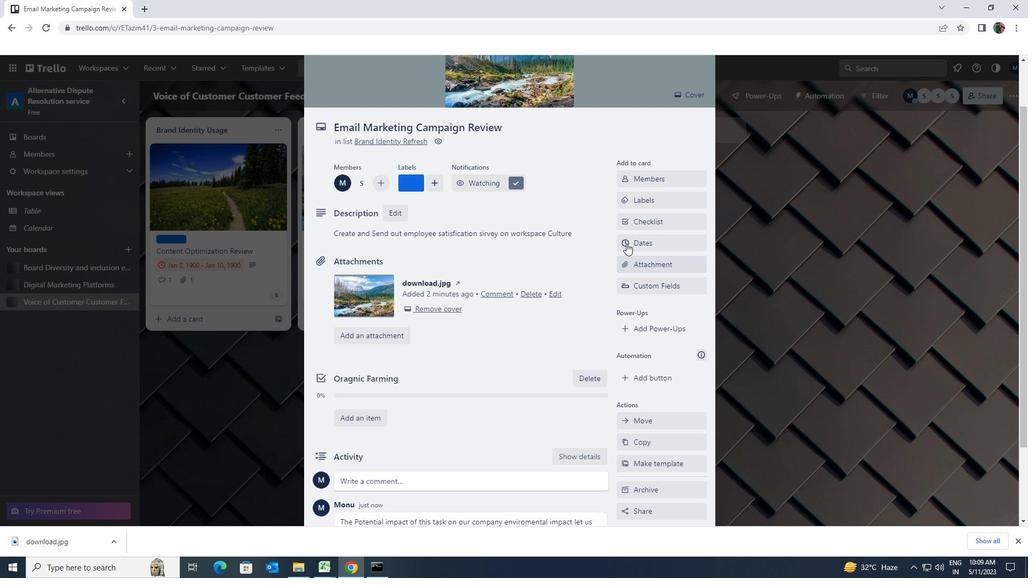 
Action: Mouse pressed left at (627, 241)
Screenshot: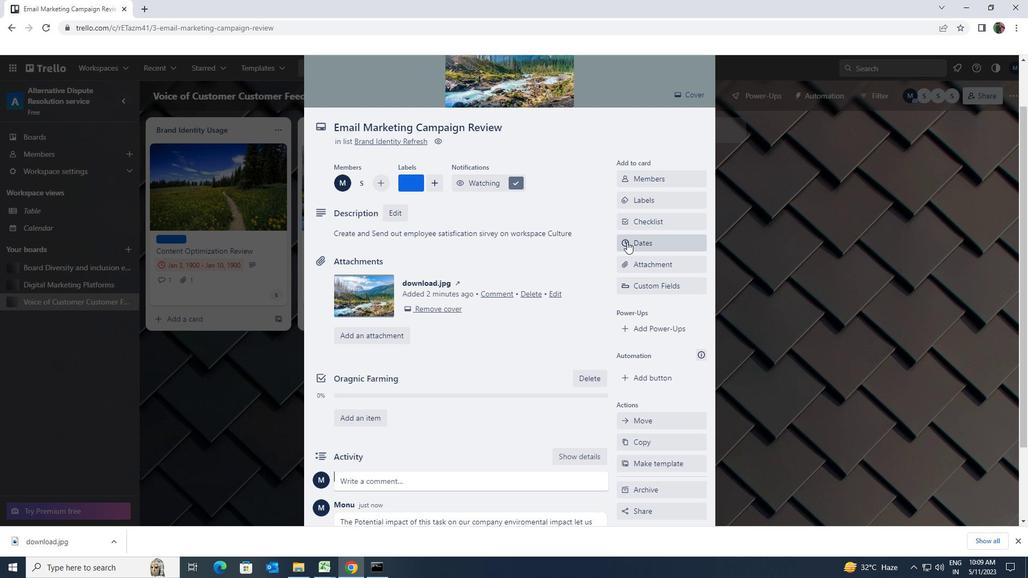 
Action: Mouse moved to (631, 112)
Screenshot: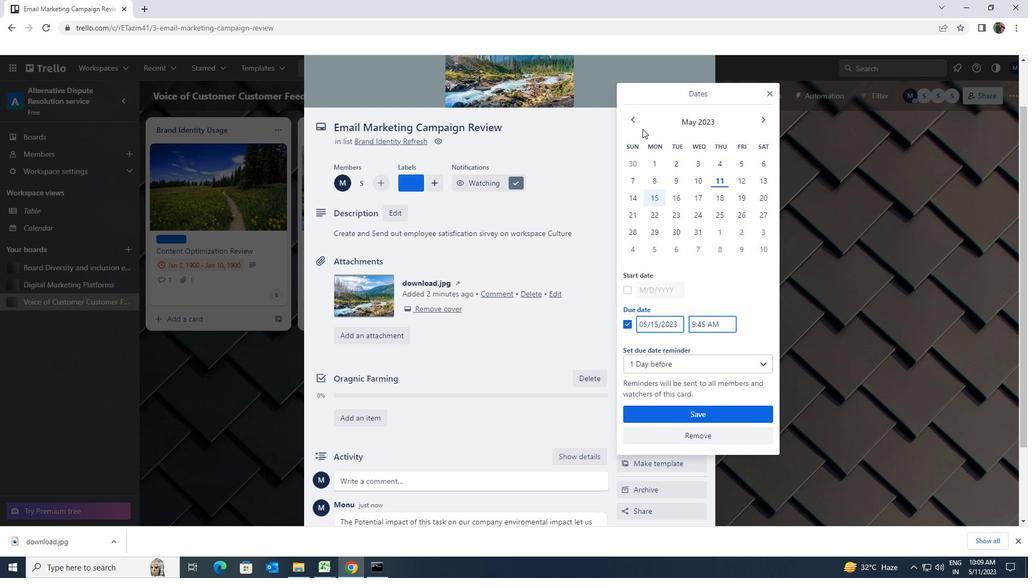 
Action: Mouse pressed left at (631, 112)
Screenshot: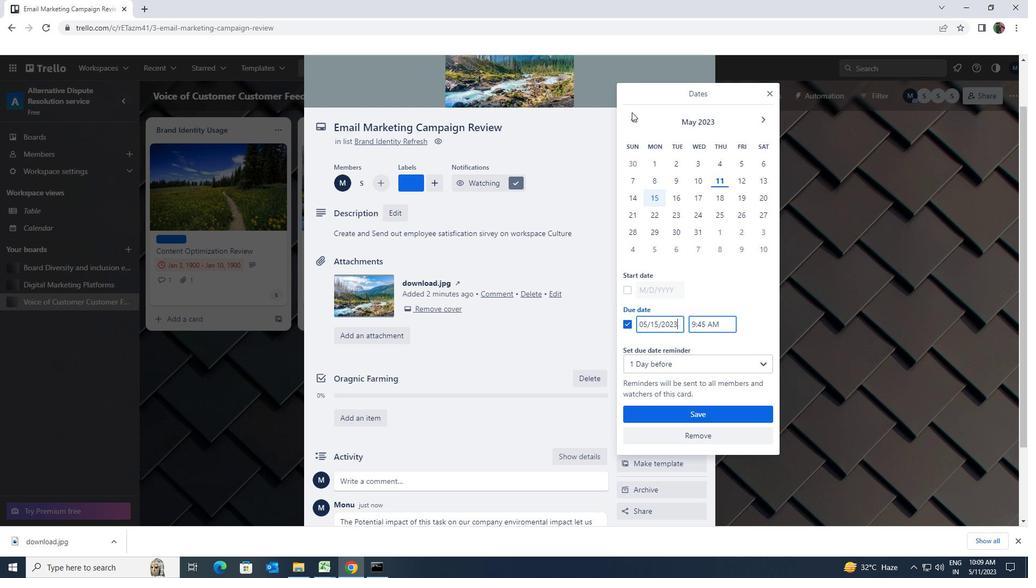 
Action: Mouse moved to (635, 117)
Screenshot: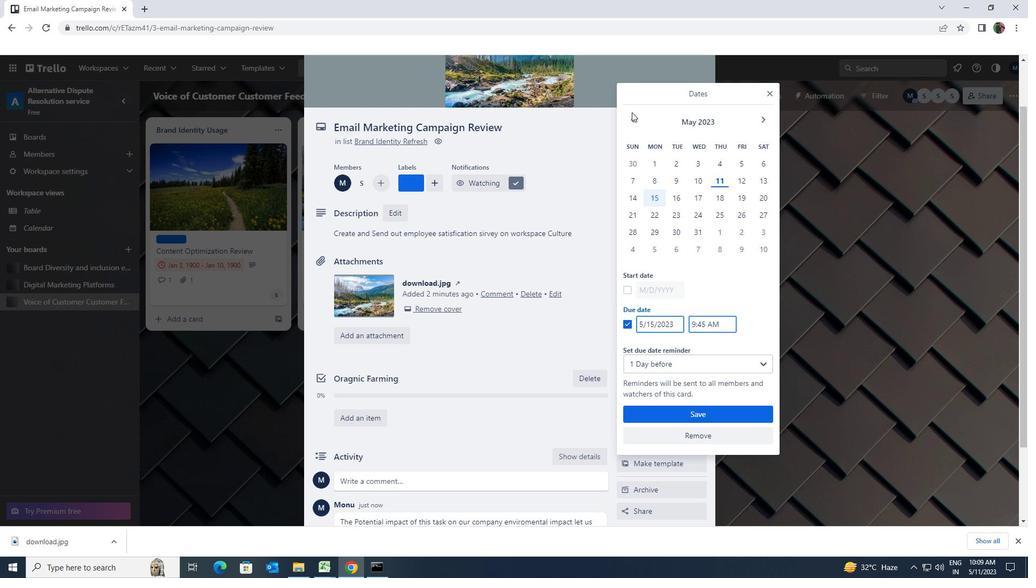 
Action: Mouse pressed left at (635, 117)
Screenshot: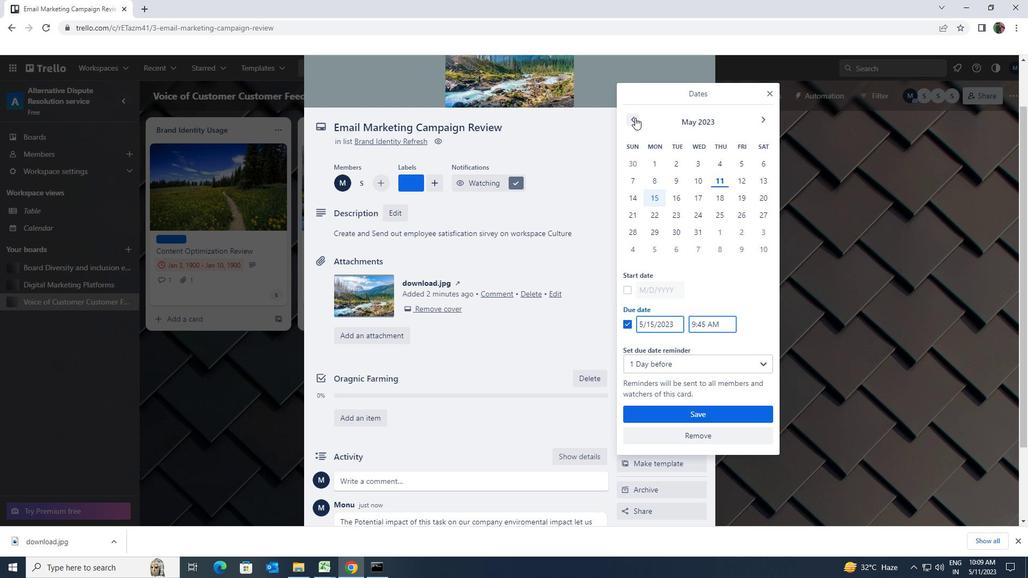 
Action: Mouse pressed left at (635, 117)
Screenshot: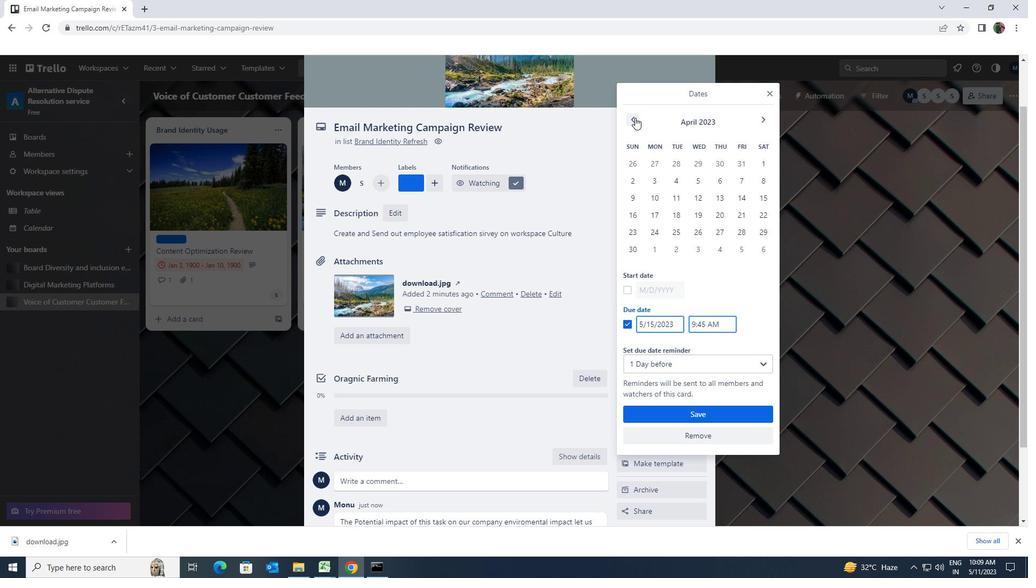 
Action: Mouse pressed left at (635, 117)
Screenshot: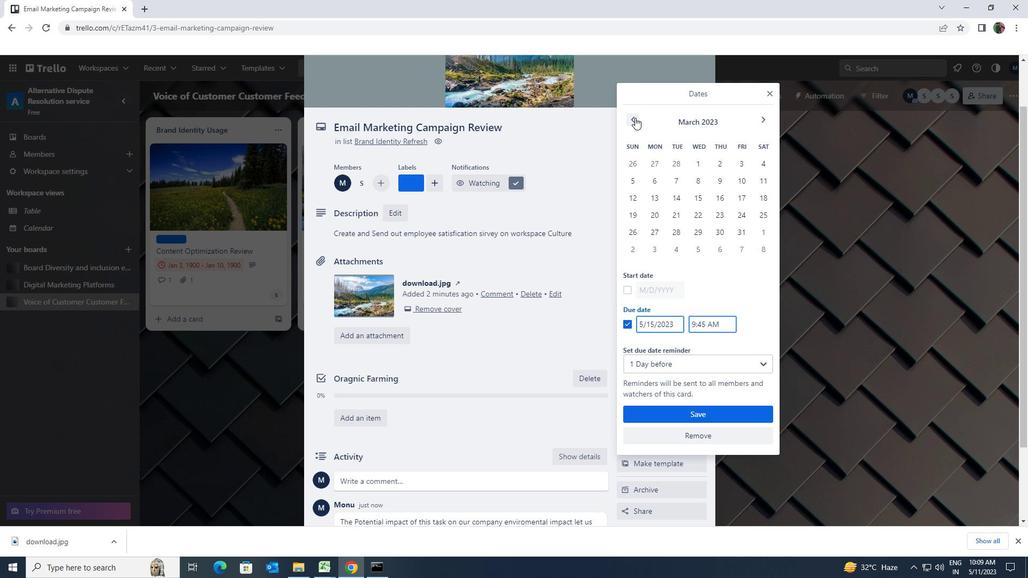 
Action: Mouse pressed left at (635, 117)
Screenshot: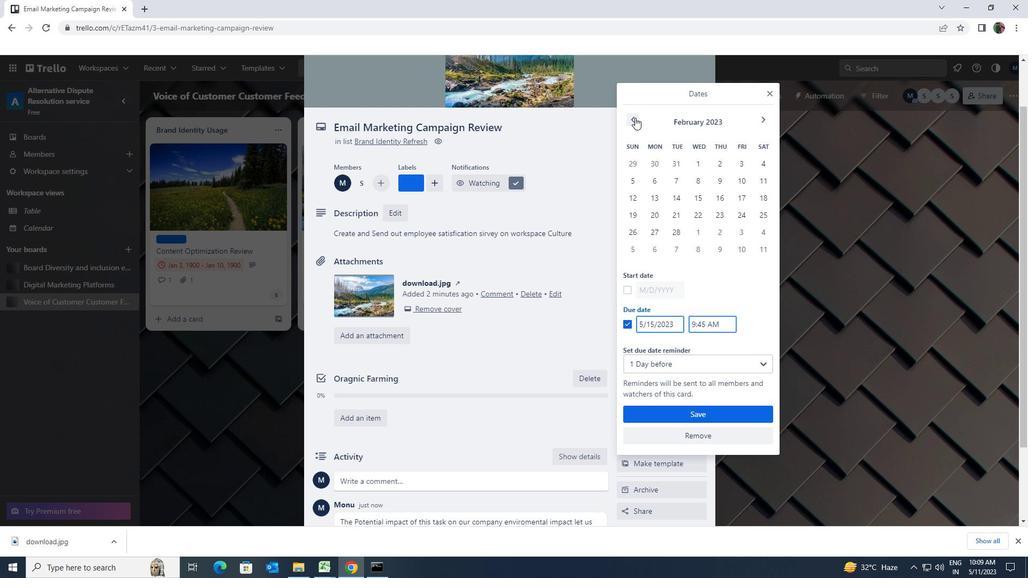 
Action: Mouse moved to (658, 177)
Screenshot: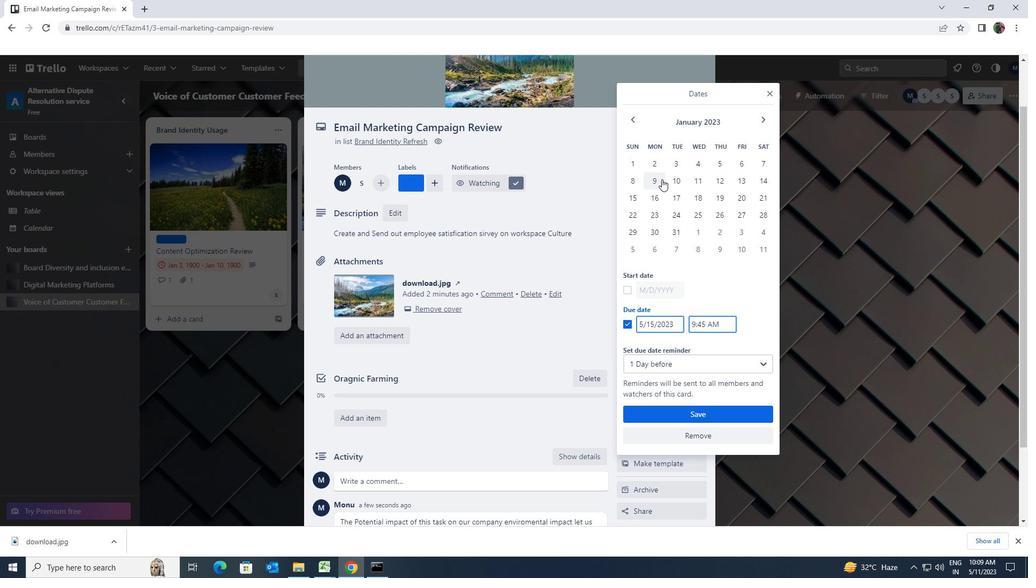 
Action: Mouse pressed left at (658, 177)
Screenshot: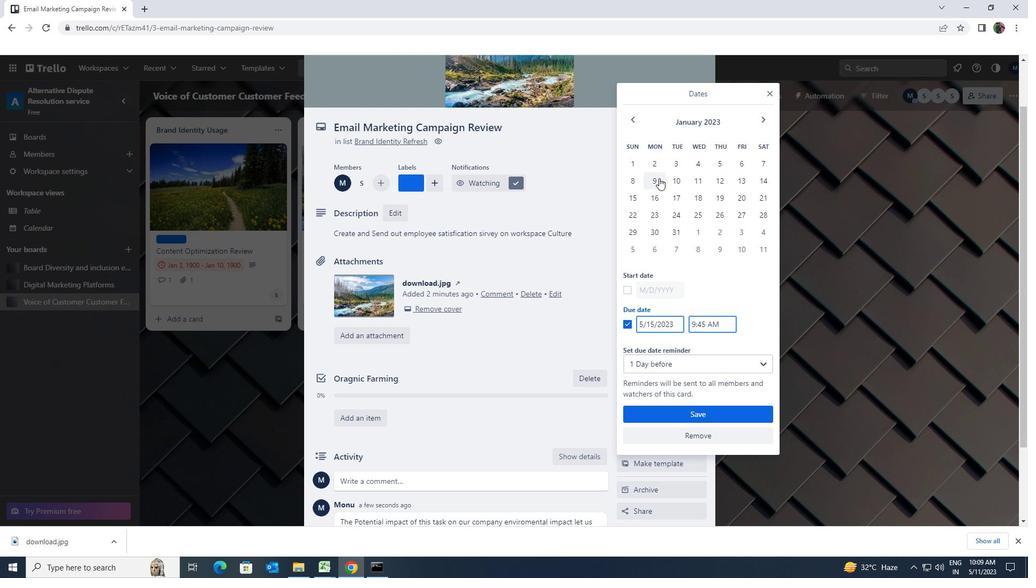 
Action: Mouse moved to (656, 195)
Screenshot: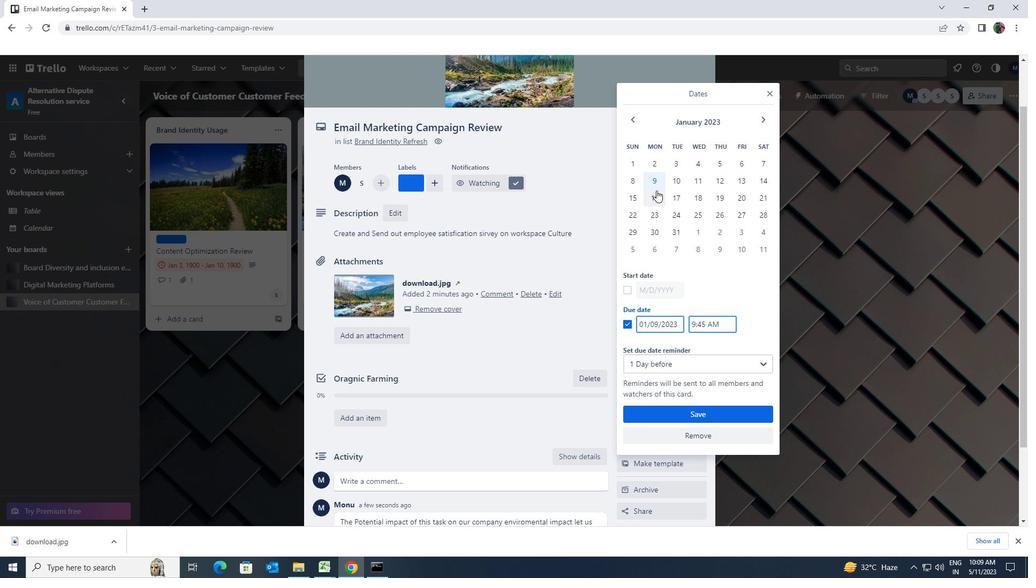 
Action: Mouse pressed left at (656, 195)
Screenshot: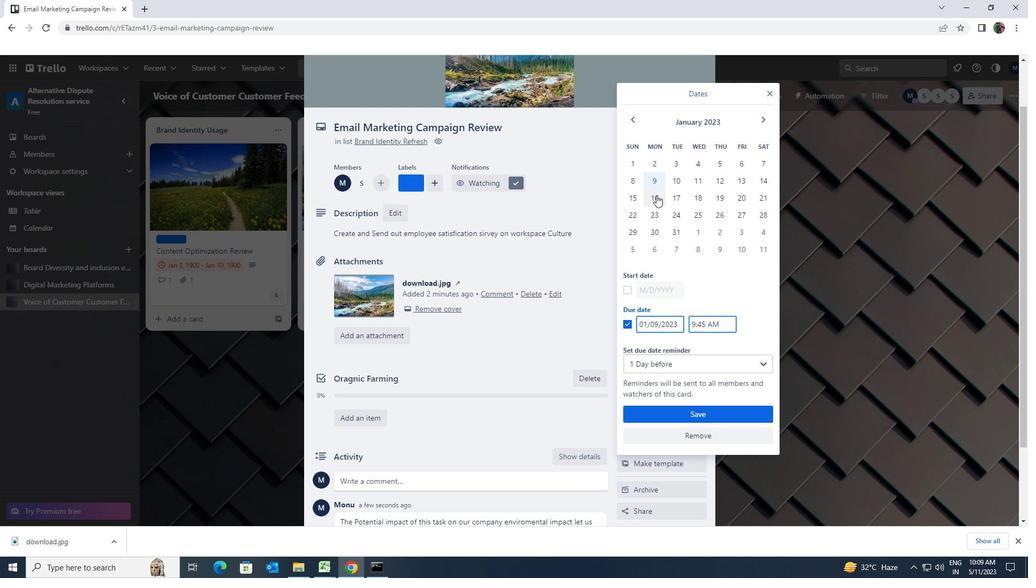 
Action: Mouse moved to (687, 416)
Screenshot: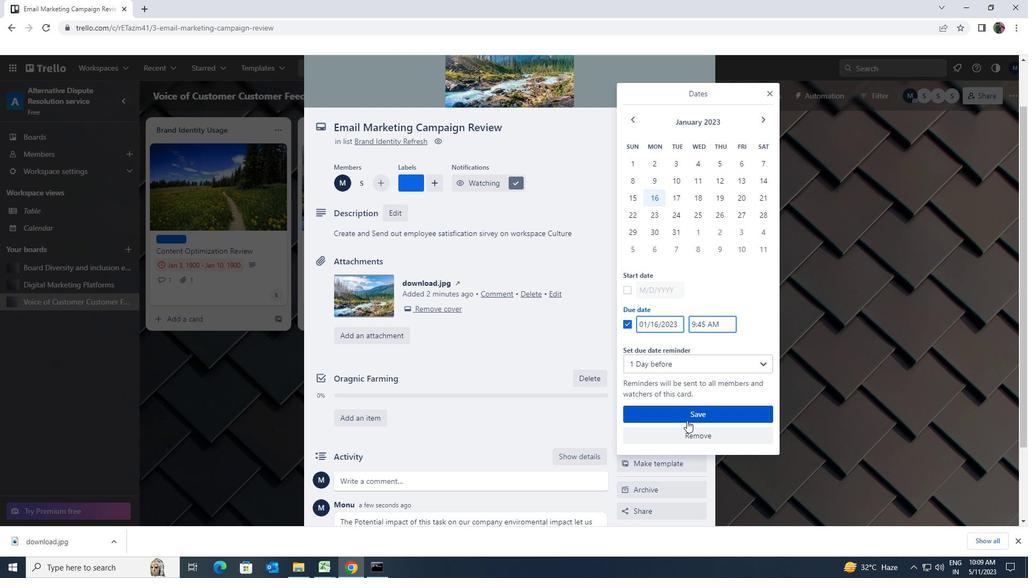 
Action: Mouse pressed left at (687, 416)
Screenshot: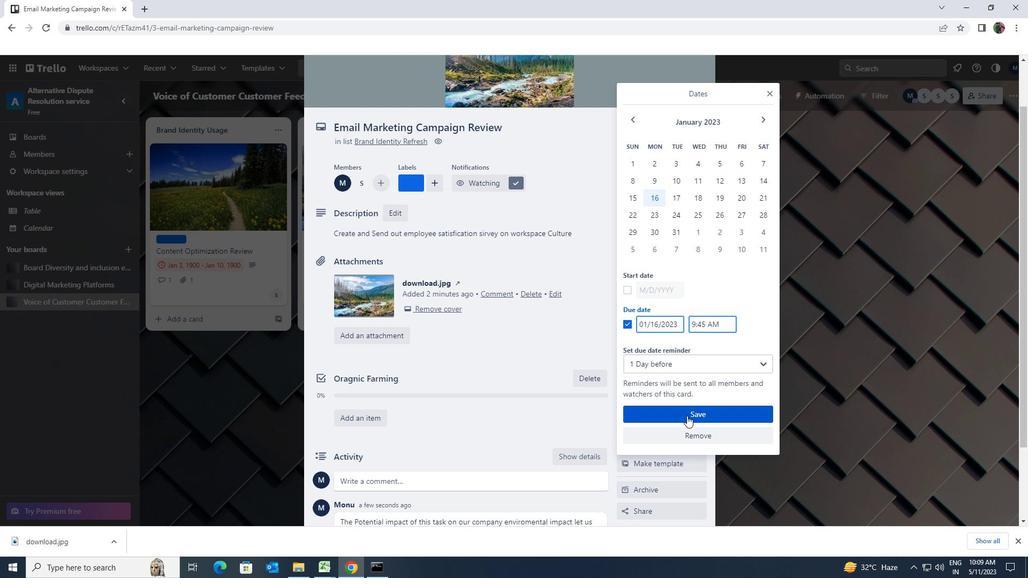 
Action: Mouse moved to (687, 415)
Screenshot: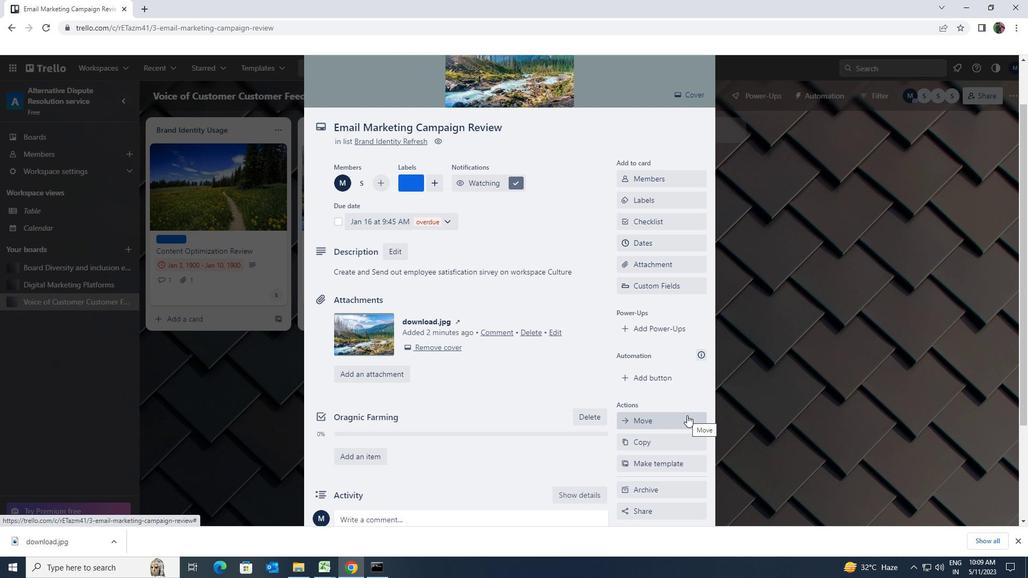 
